Task: Find a place to stay in Huzhou, China, from 12th to 16th July for 9 adults, with a price range of ₹10,000 to ₹16,000, including Wifi, Free parking, TV, Gym, and Breakfast.
Action: Mouse moved to (439, 98)
Screenshot: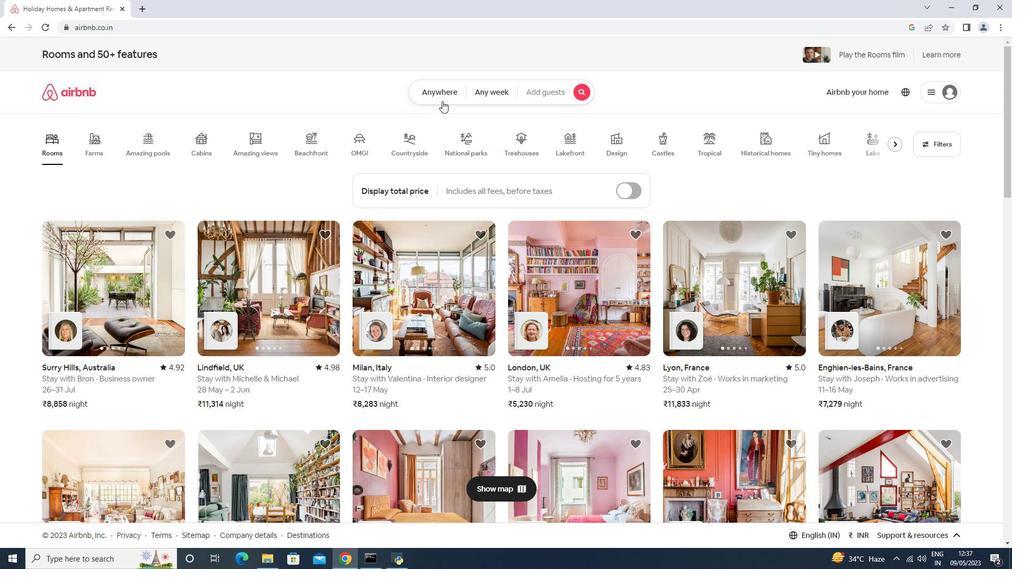 
Action: Mouse pressed left at (439, 98)
Screenshot: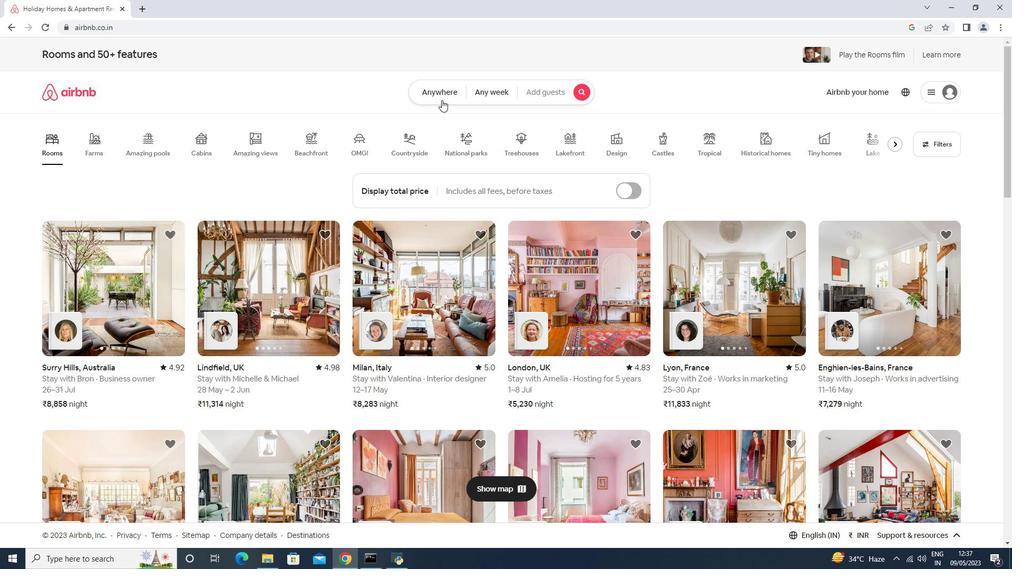 
Action: Mouse moved to (393, 139)
Screenshot: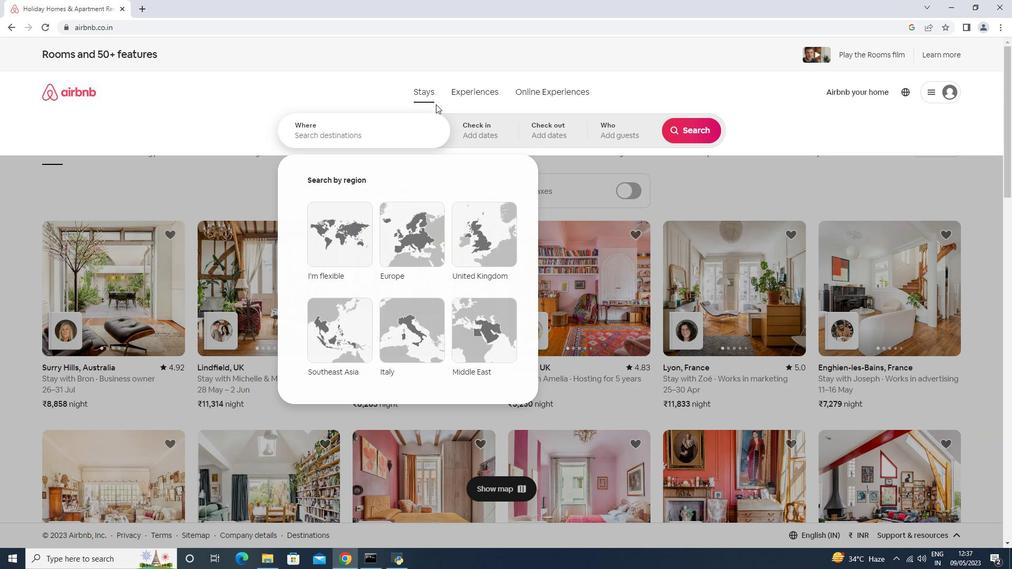 
Action: Mouse pressed left at (393, 139)
Screenshot: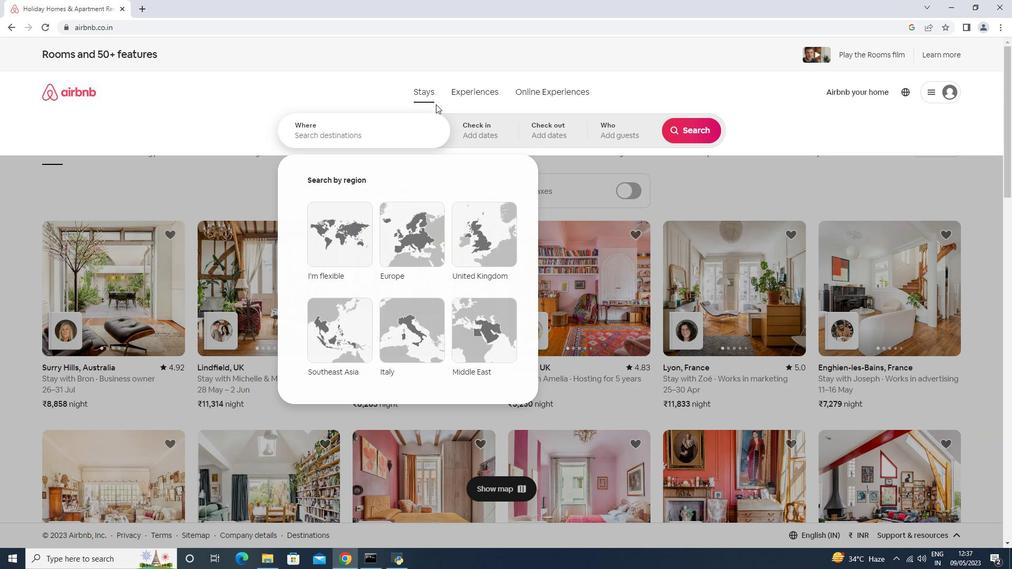 
Action: Key pressed <Key.shift>Huszhou,<Key.space><Key.shift>China<Key.enter>
Screenshot: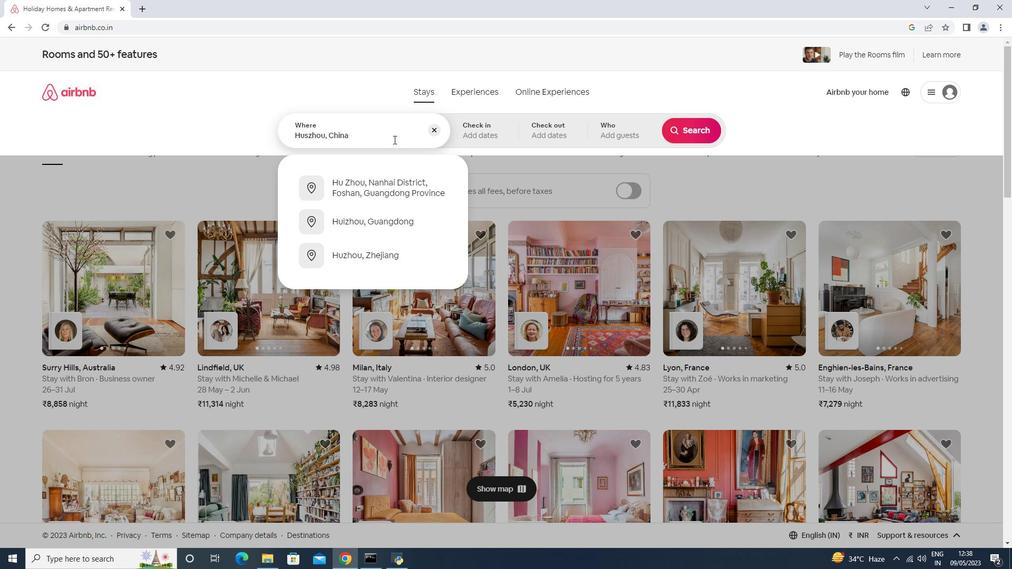 
Action: Mouse moved to (684, 216)
Screenshot: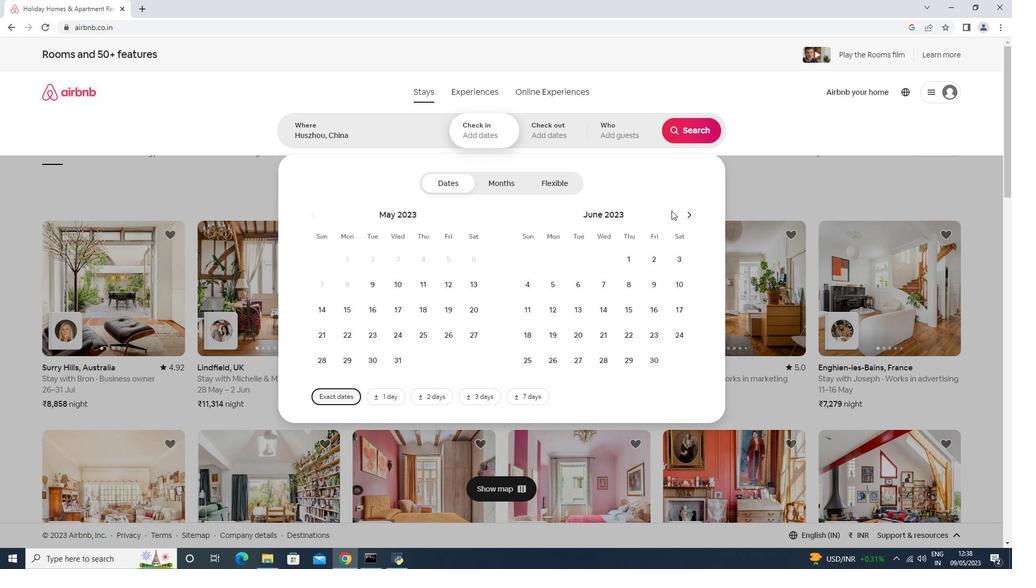 
Action: Mouse pressed left at (684, 216)
Screenshot: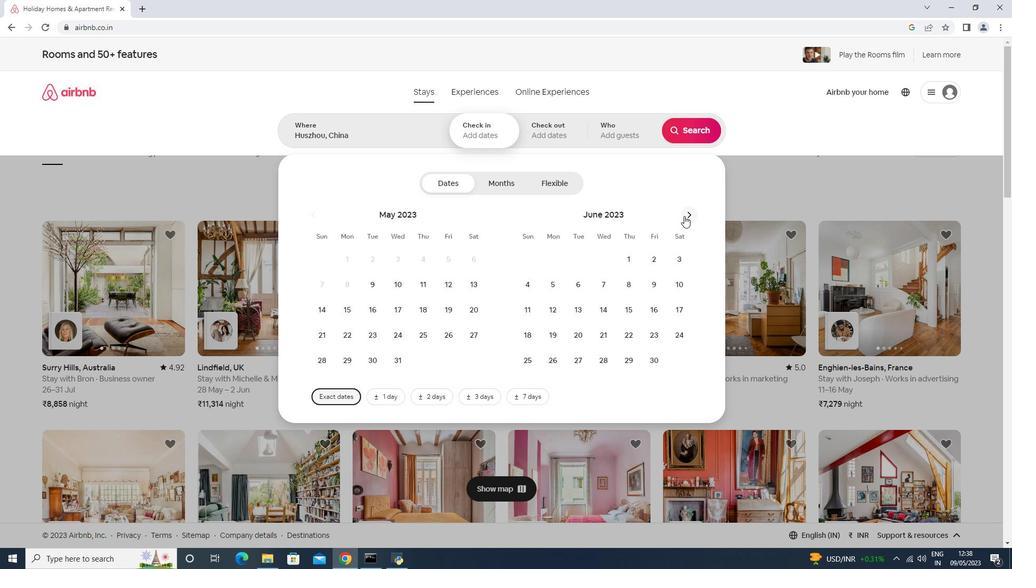 
Action: Mouse moved to (597, 313)
Screenshot: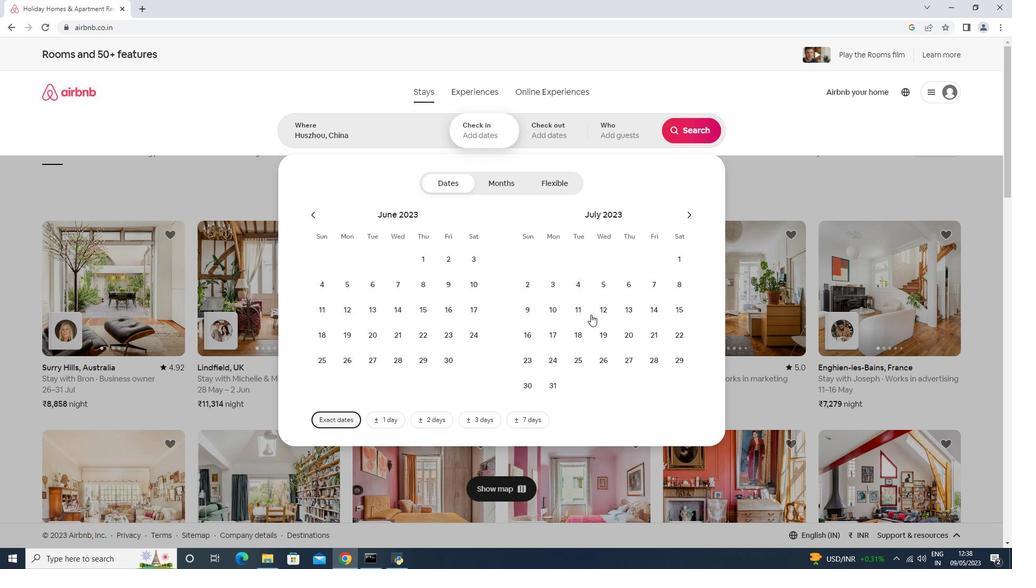 
Action: Mouse pressed left at (597, 313)
Screenshot: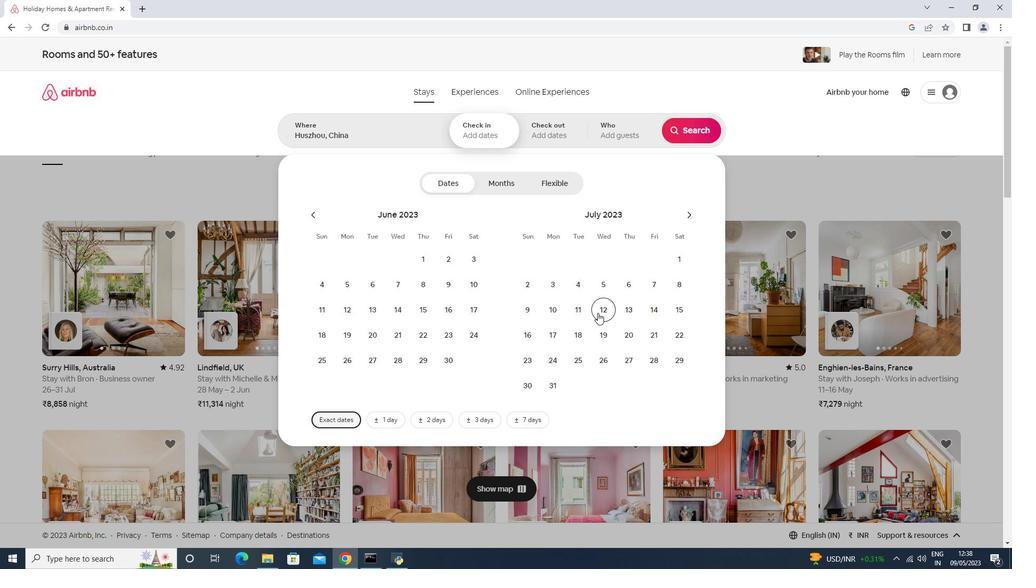
Action: Mouse moved to (521, 334)
Screenshot: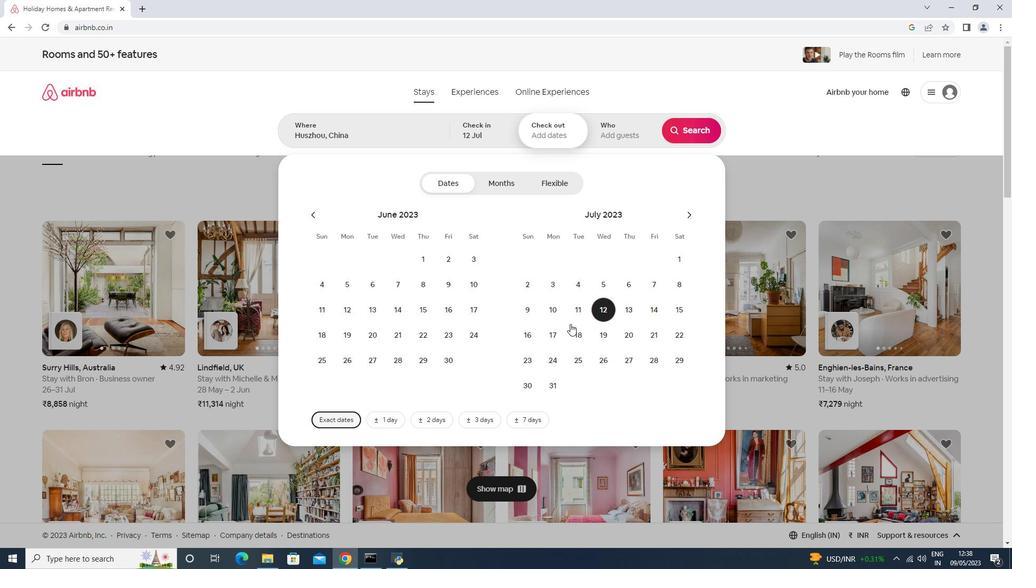 
Action: Mouse pressed left at (521, 334)
Screenshot: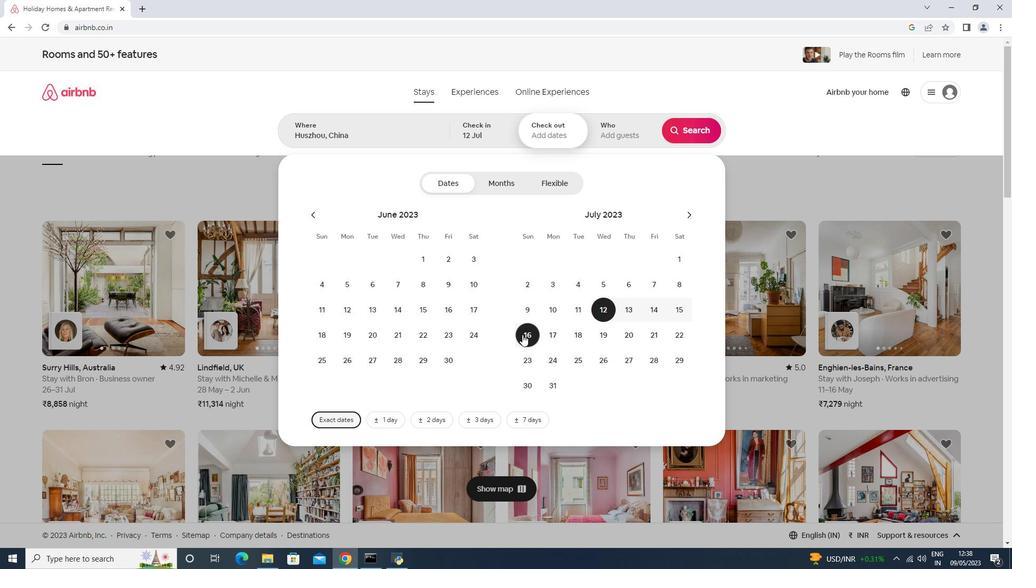 
Action: Mouse moved to (620, 141)
Screenshot: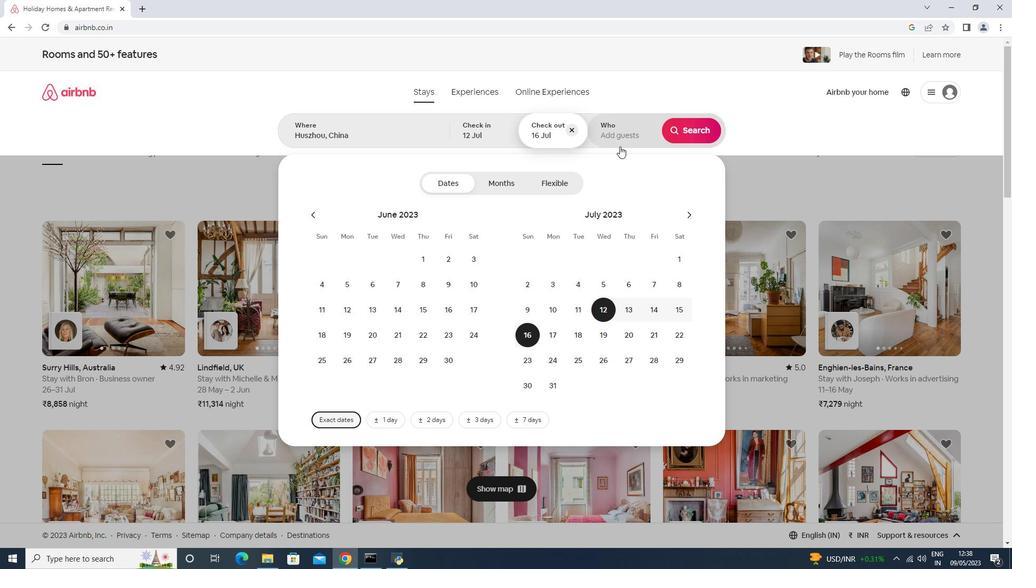 
Action: Mouse pressed left at (620, 141)
Screenshot: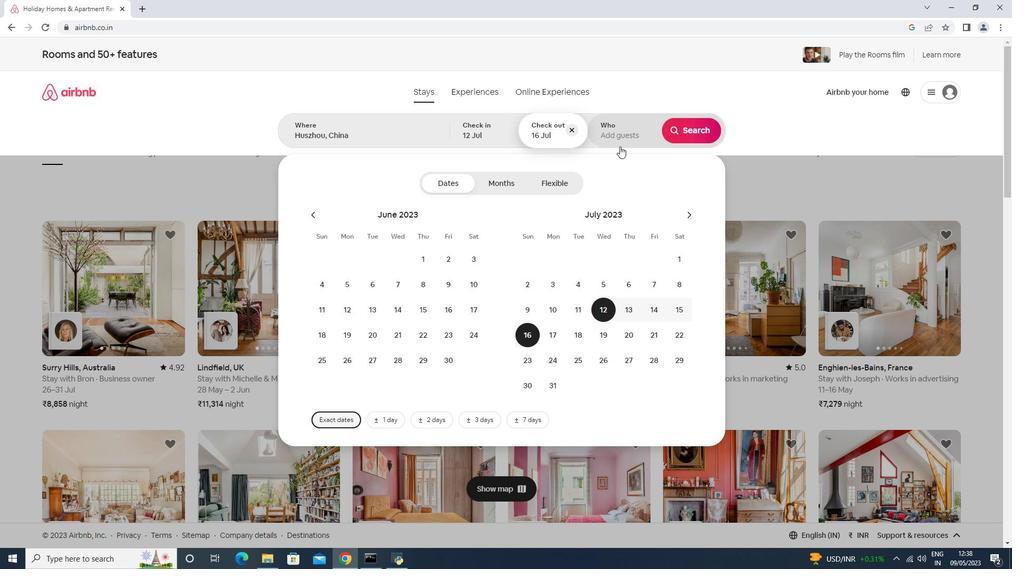 
Action: Mouse moved to (695, 186)
Screenshot: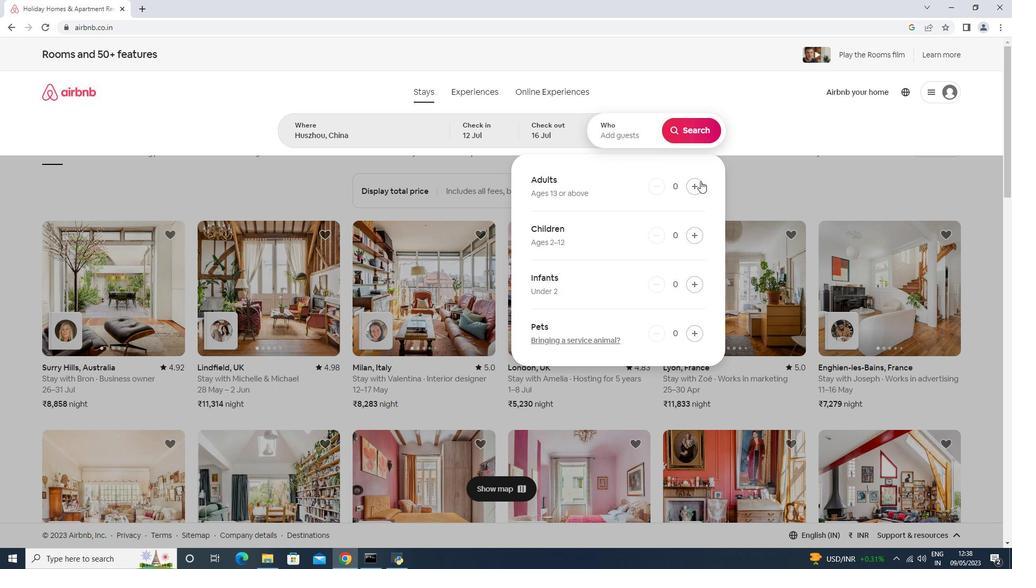 
Action: Mouse pressed left at (695, 186)
Screenshot: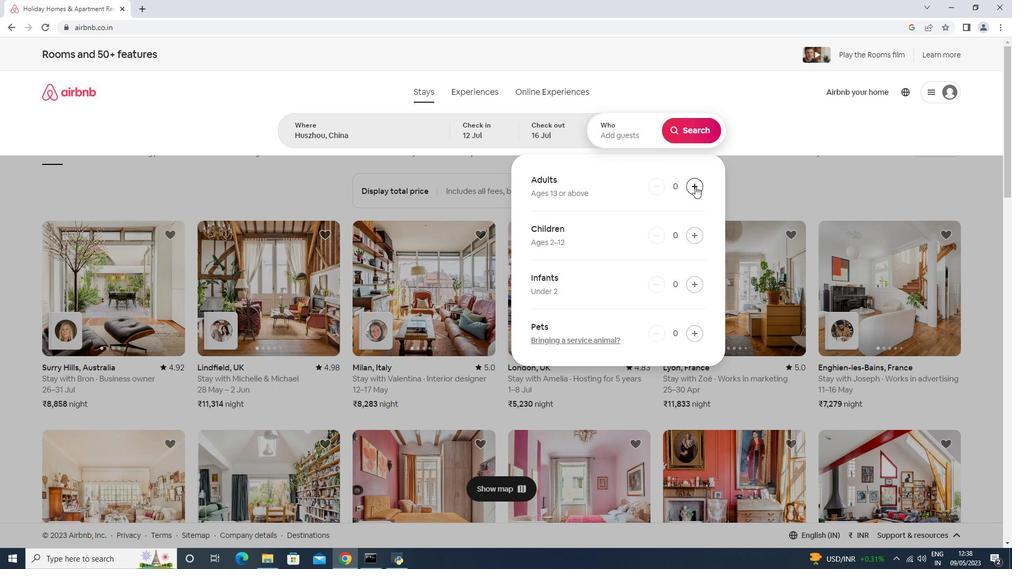 
Action: Mouse pressed left at (695, 186)
Screenshot: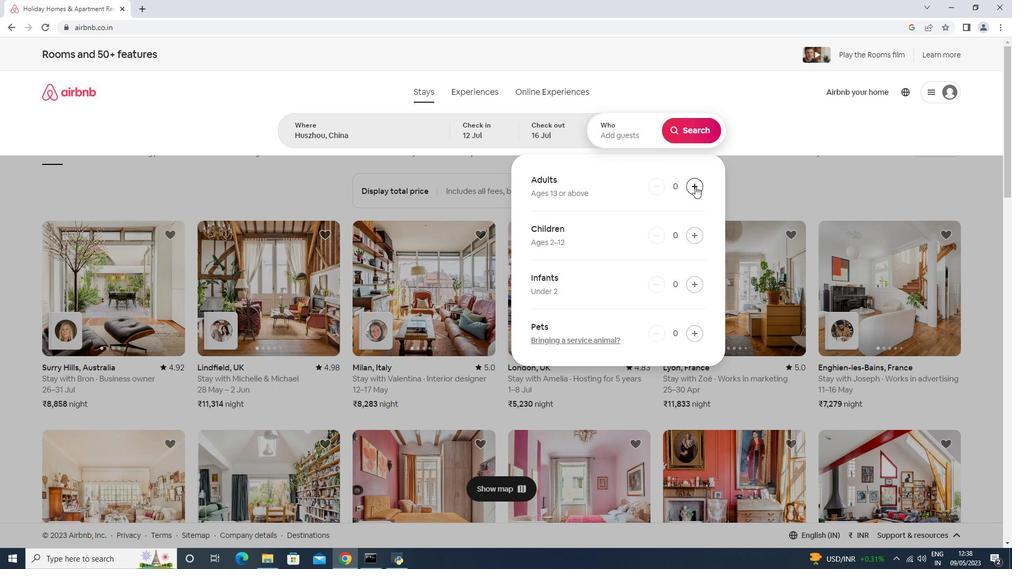 
Action: Mouse pressed left at (695, 186)
Screenshot: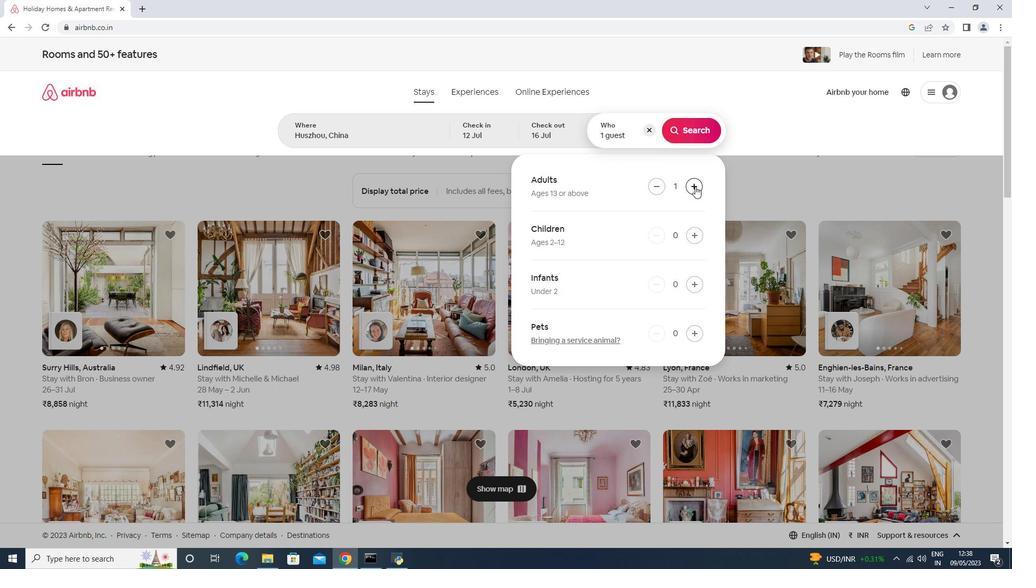 
Action: Mouse pressed left at (695, 186)
Screenshot: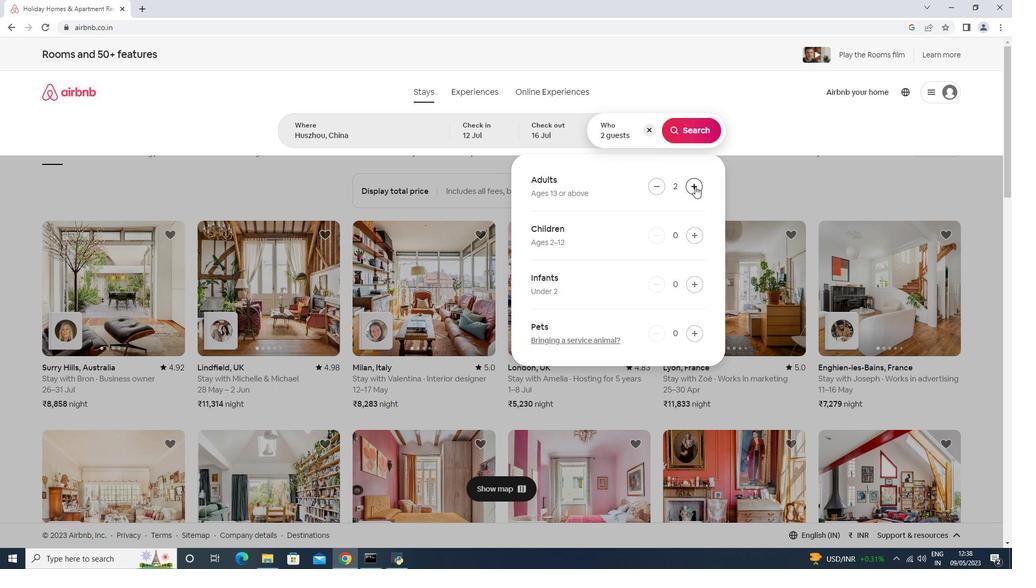 
Action: Mouse pressed left at (695, 186)
Screenshot: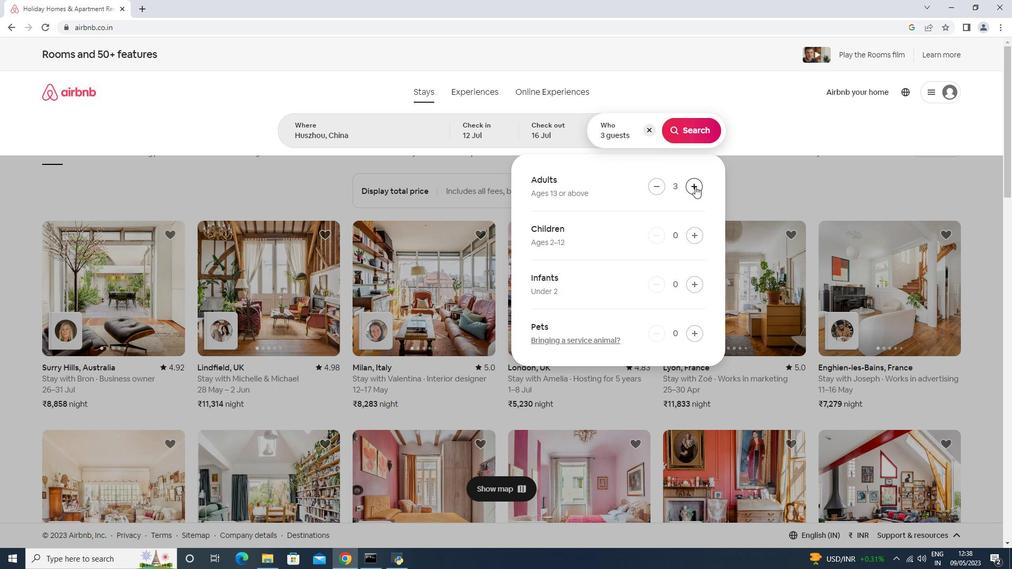 
Action: Mouse pressed left at (695, 186)
Screenshot: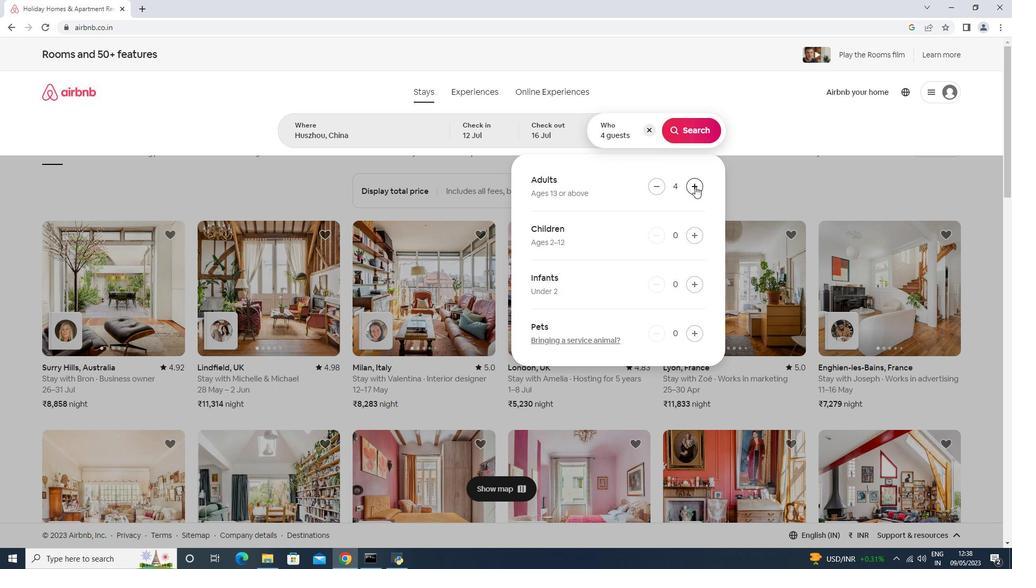 
Action: Mouse pressed left at (695, 186)
Screenshot: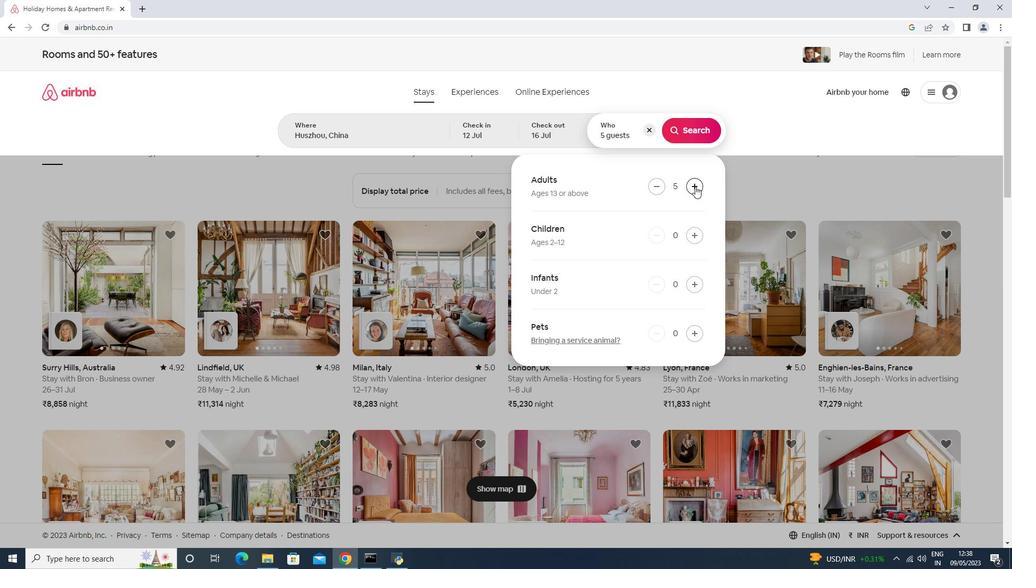 
Action: Mouse pressed left at (695, 186)
Screenshot: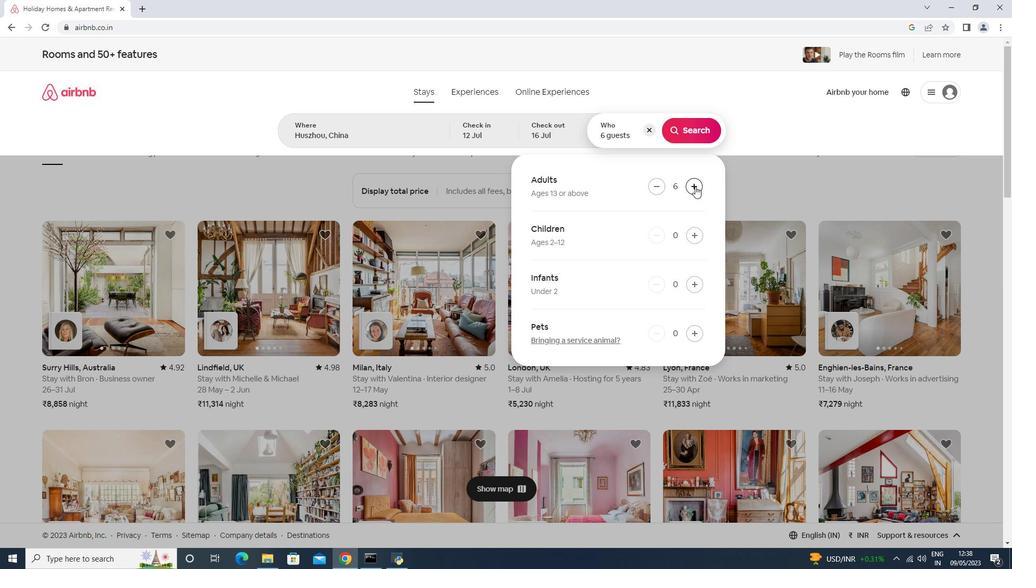
Action: Mouse moved to (657, 185)
Screenshot: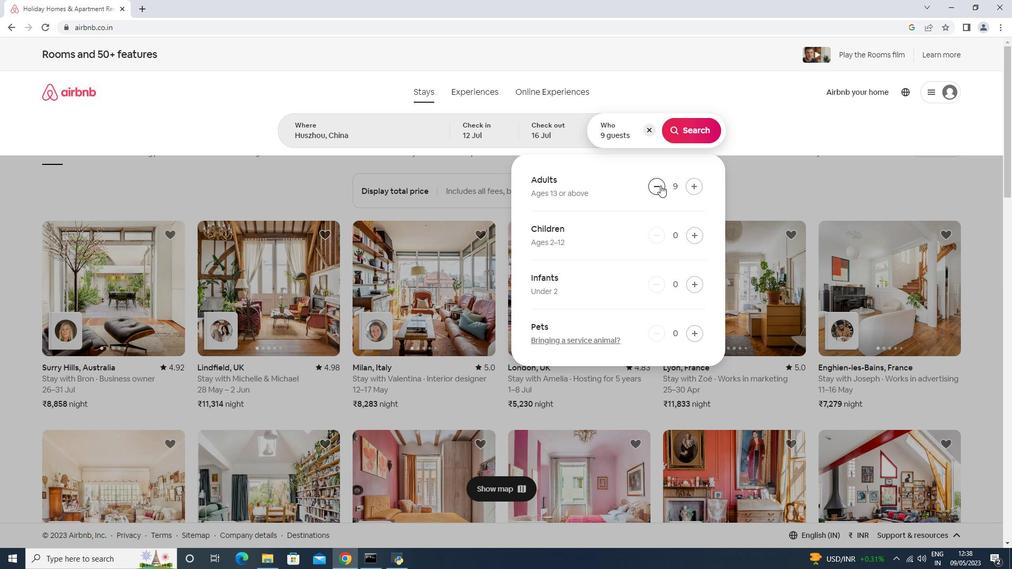 
Action: Mouse pressed left at (657, 185)
Screenshot: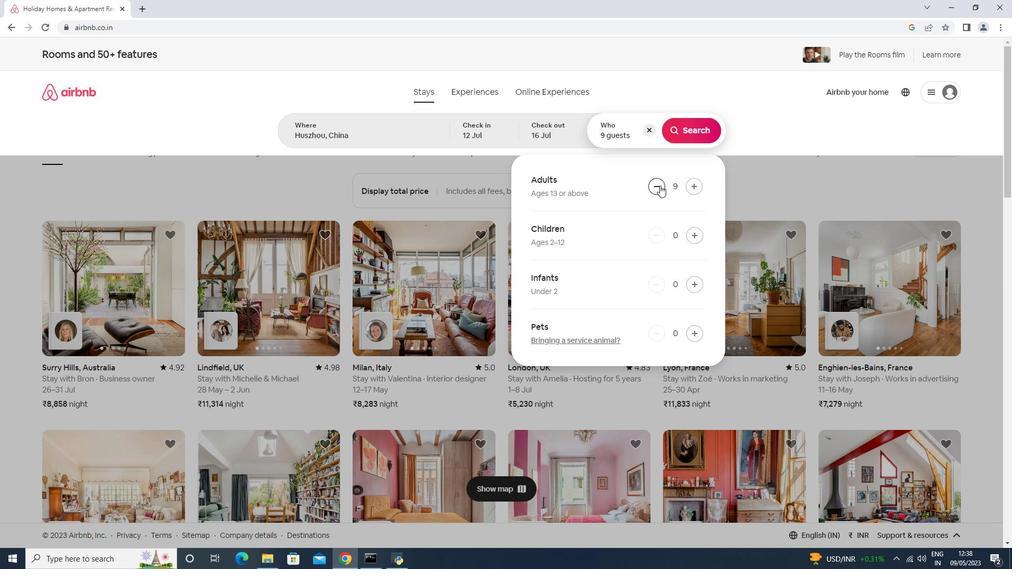 
Action: Mouse moved to (699, 131)
Screenshot: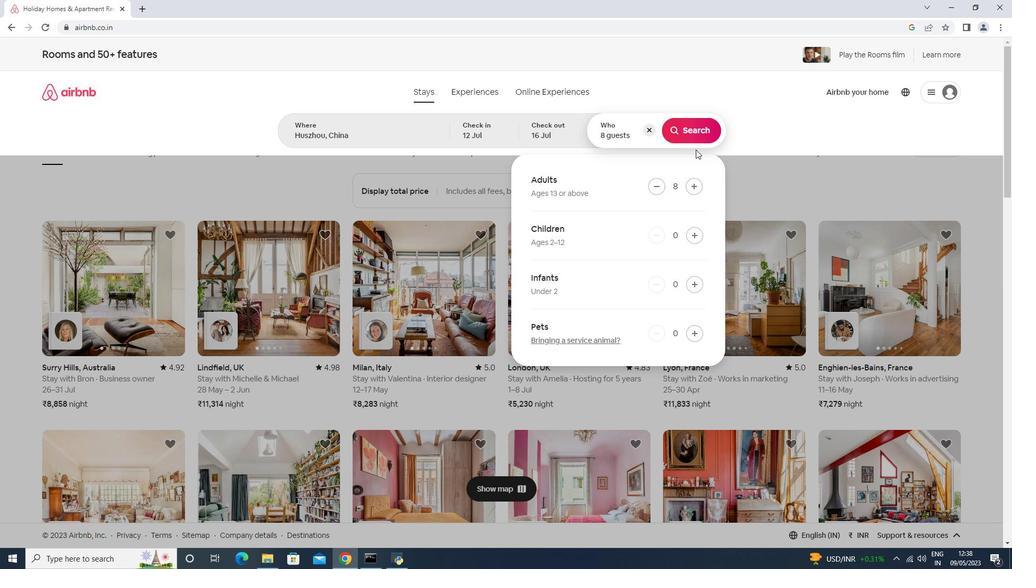 
Action: Mouse pressed left at (699, 131)
Screenshot: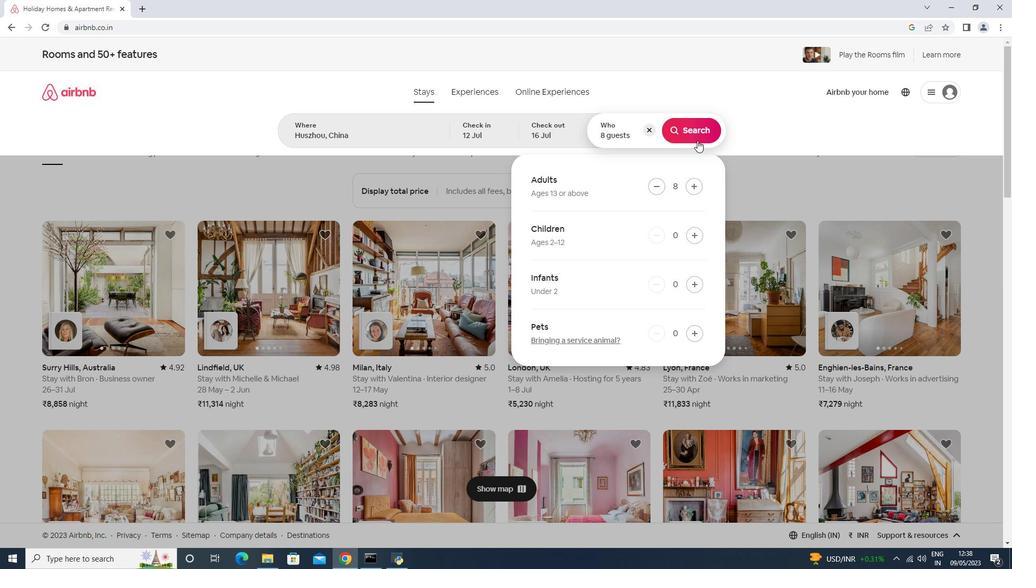 
Action: Mouse moved to (418, 360)
Screenshot: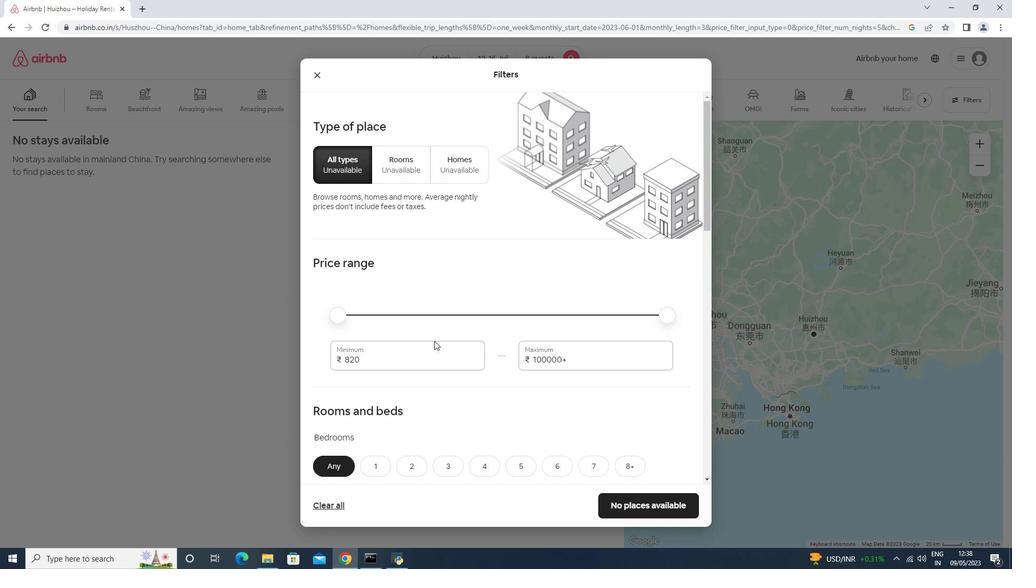 
Action: Mouse pressed left at (418, 360)
Screenshot: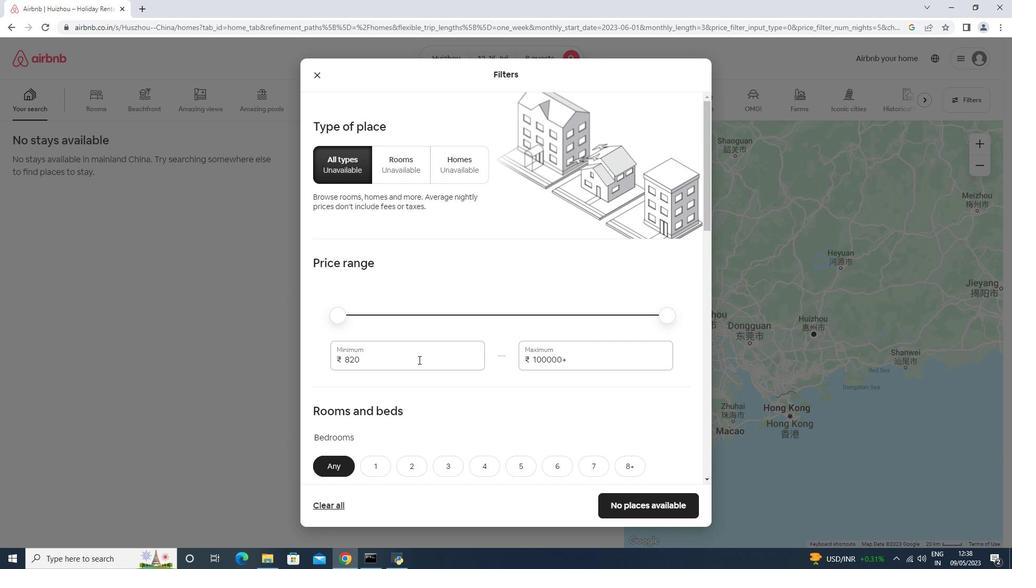 
Action: Key pressed <Key.backspace><Key.backspace><Key.backspace><Key.backspace><Key.backspace>10000<Key.tab>16000
Screenshot: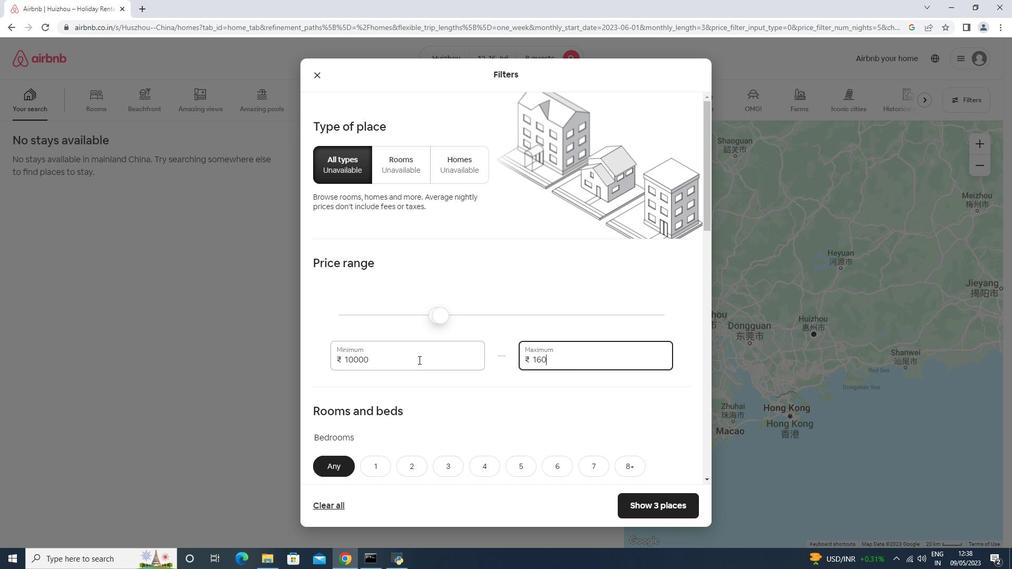 
Action: Mouse moved to (412, 363)
Screenshot: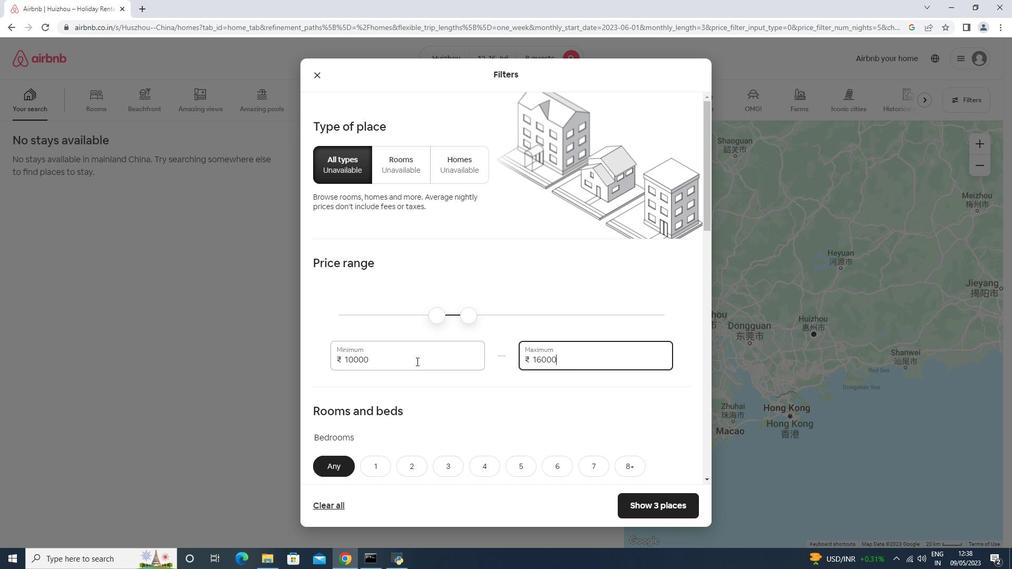 
Action: Mouse scrolled (412, 362) with delta (0, 0)
Screenshot: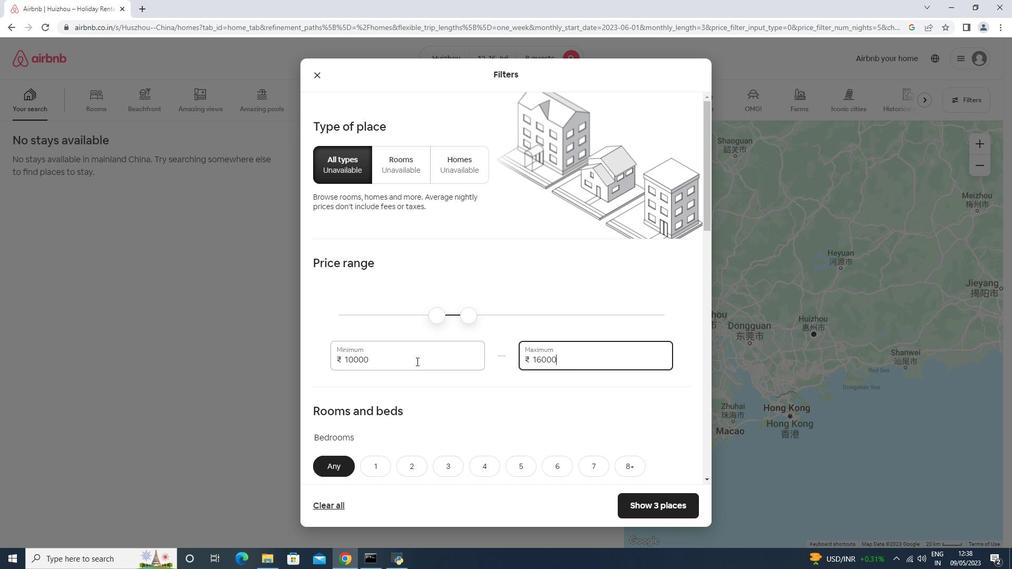 
Action: Mouse scrolled (412, 362) with delta (0, 0)
Screenshot: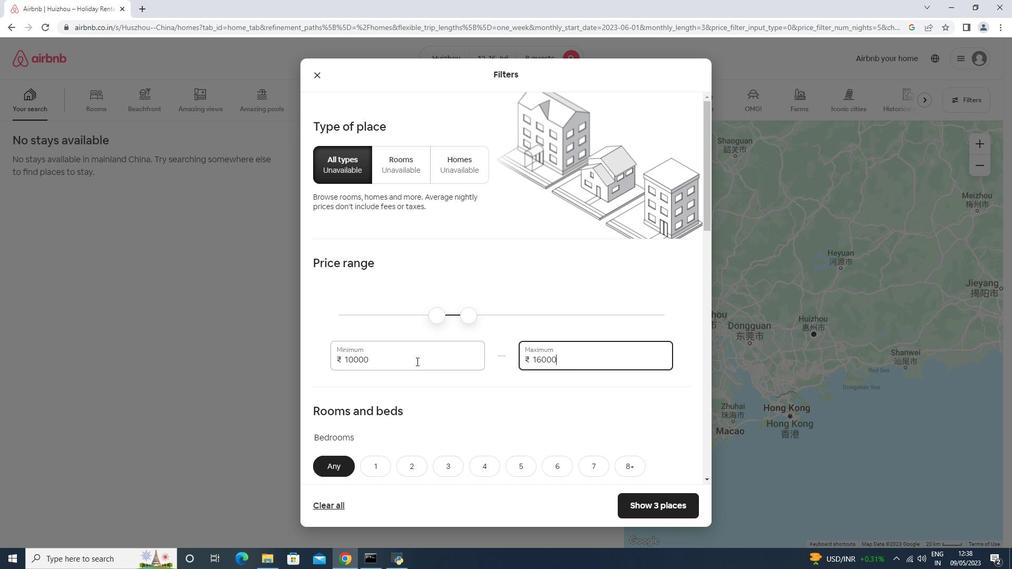 
Action: Mouse scrolled (412, 362) with delta (0, 0)
Screenshot: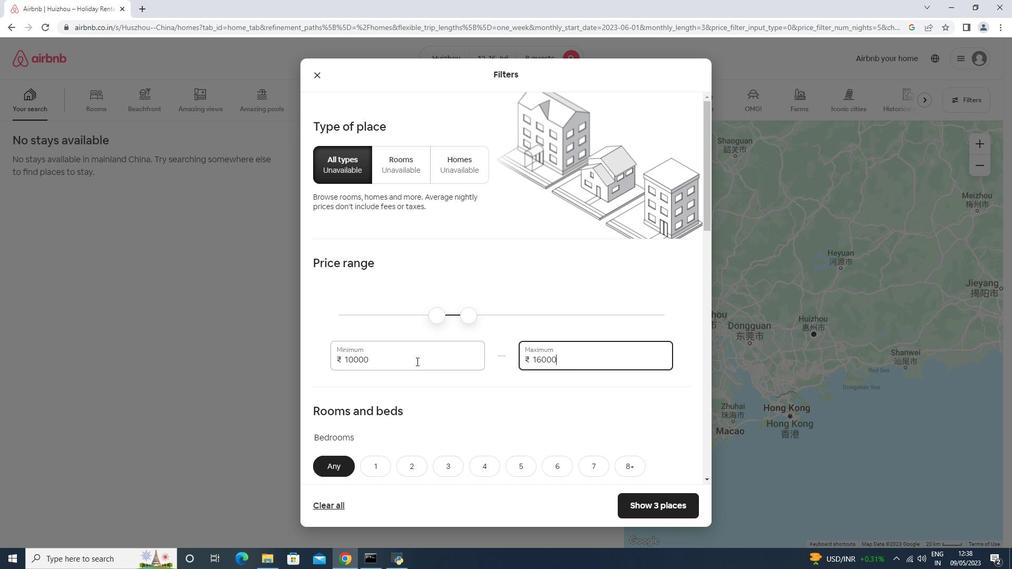 
Action: Mouse scrolled (412, 362) with delta (0, 0)
Screenshot: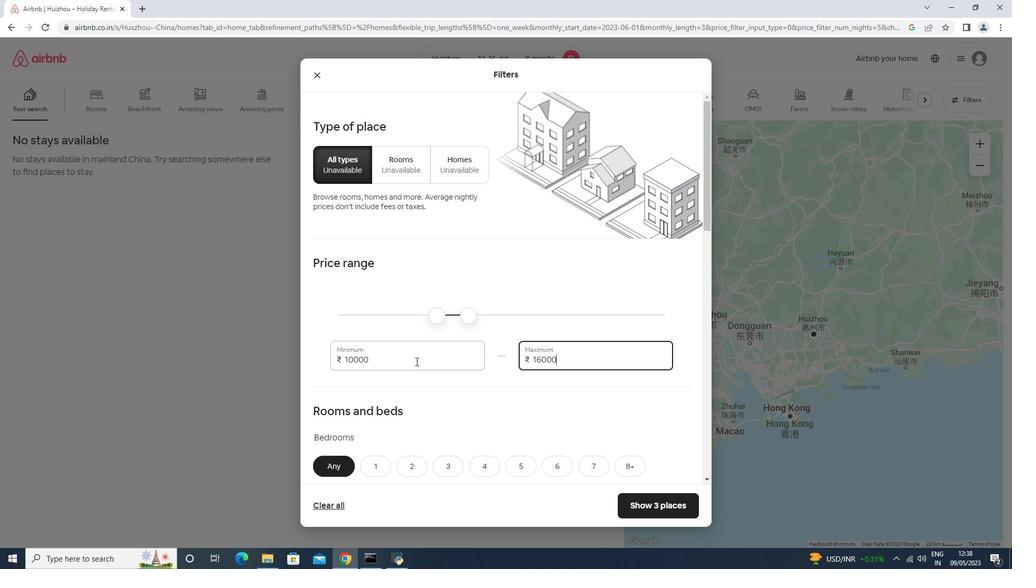 
Action: Mouse scrolled (412, 362) with delta (0, 0)
Screenshot: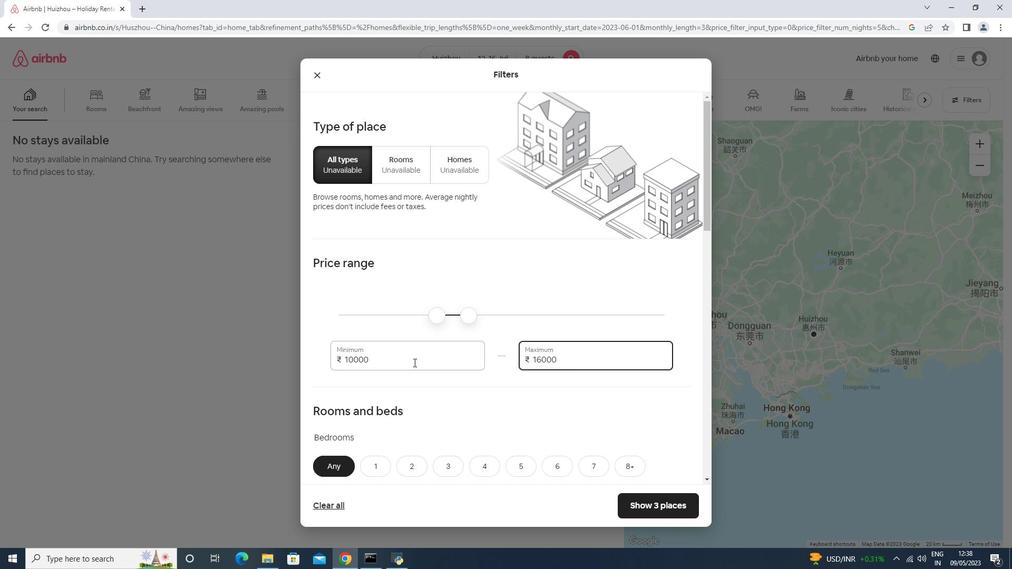 
Action: Mouse moved to (631, 200)
Screenshot: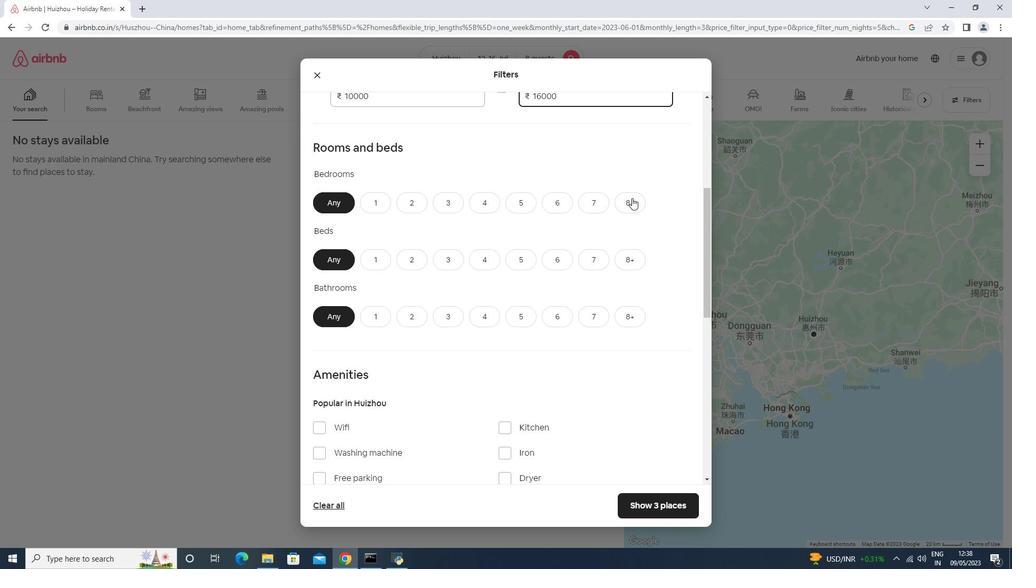 
Action: Mouse pressed left at (631, 200)
Screenshot: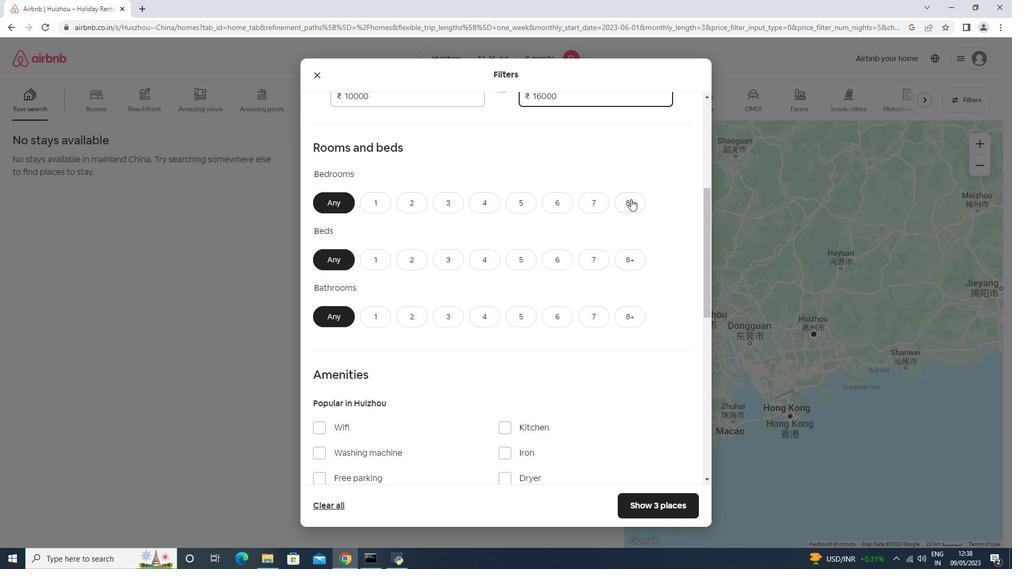 
Action: Mouse moved to (639, 254)
Screenshot: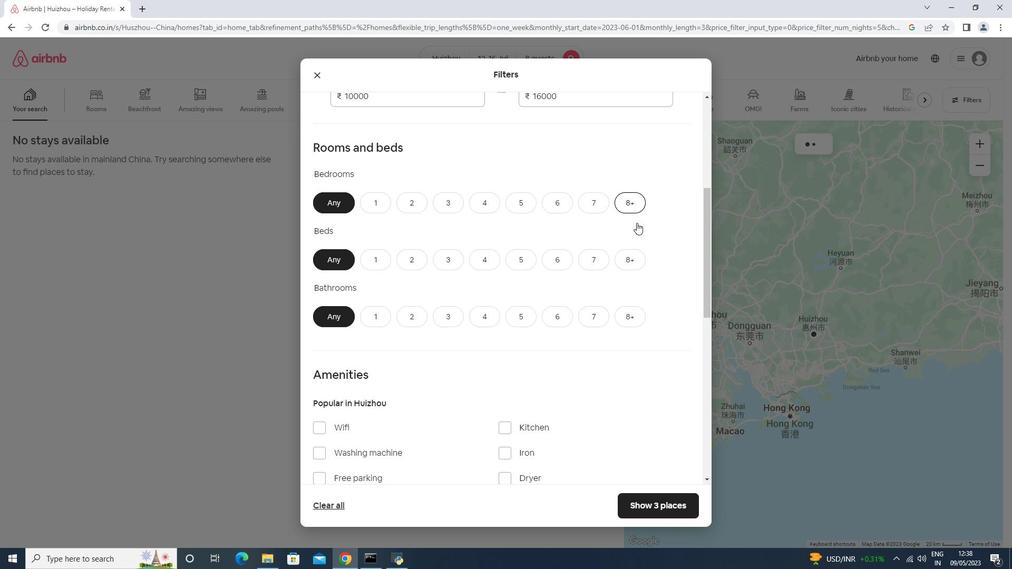 
Action: Mouse pressed left at (639, 254)
Screenshot: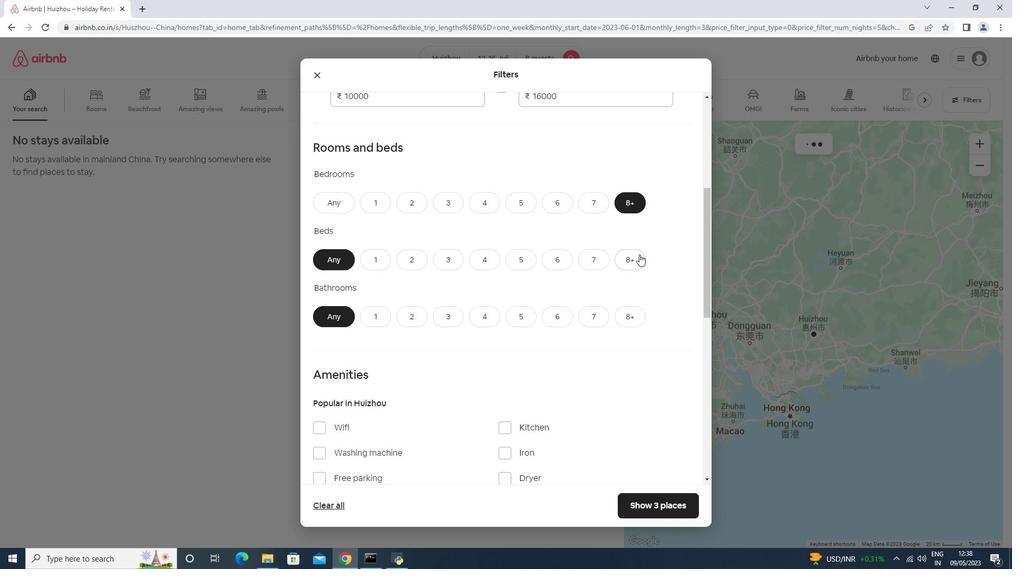 
Action: Mouse moved to (627, 312)
Screenshot: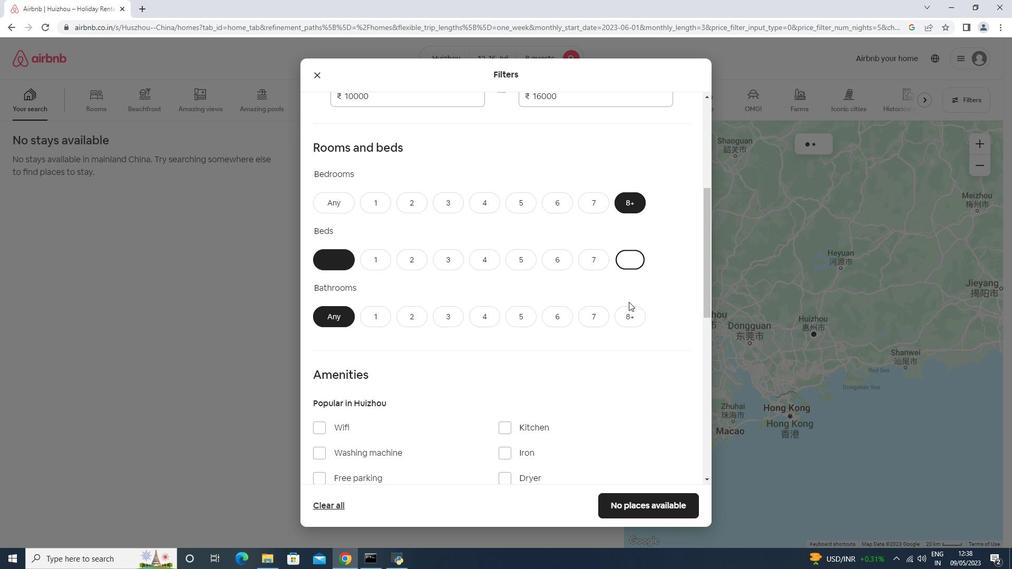 
Action: Mouse pressed left at (627, 312)
Screenshot: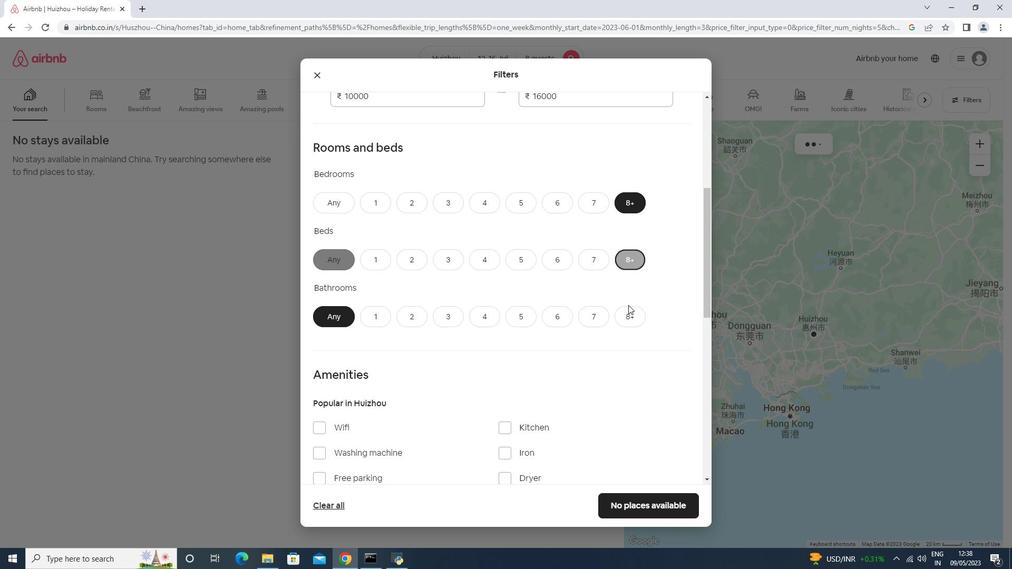 
Action: Mouse scrolled (627, 311) with delta (0, 0)
Screenshot: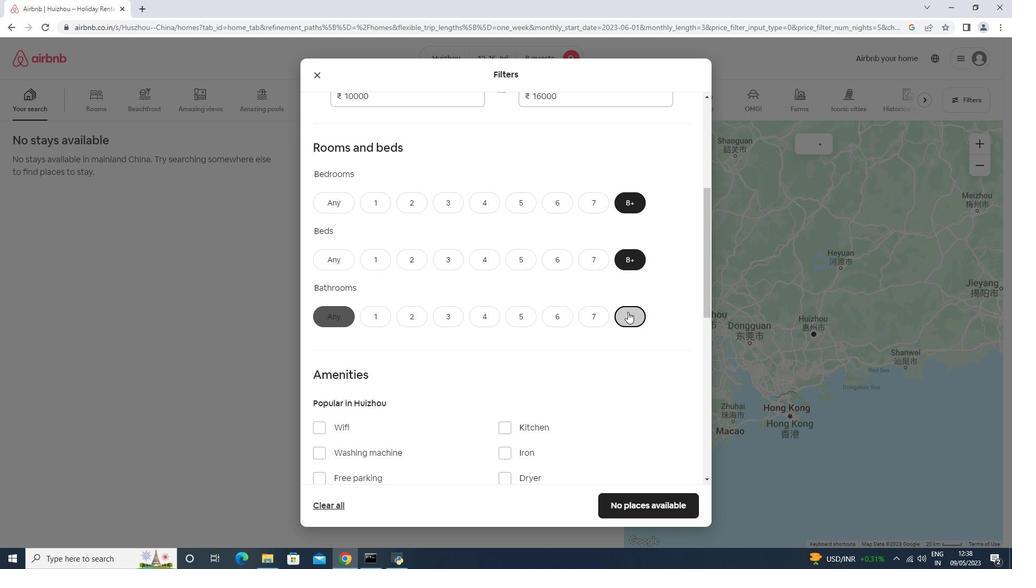 
Action: Mouse scrolled (627, 311) with delta (0, 0)
Screenshot: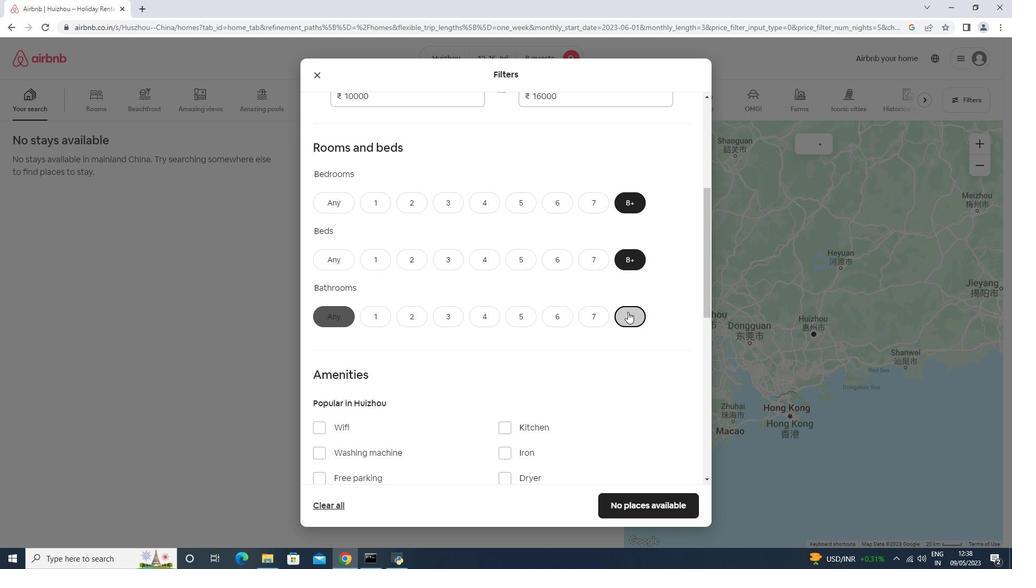 
Action: Mouse scrolled (627, 311) with delta (0, 0)
Screenshot: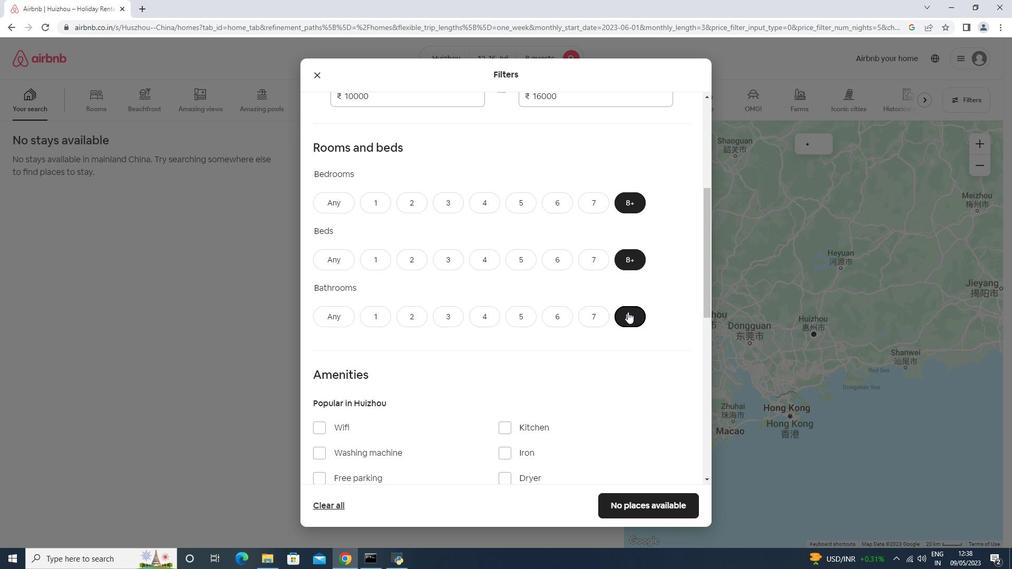 
Action: Mouse moved to (338, 339)
Screenshot: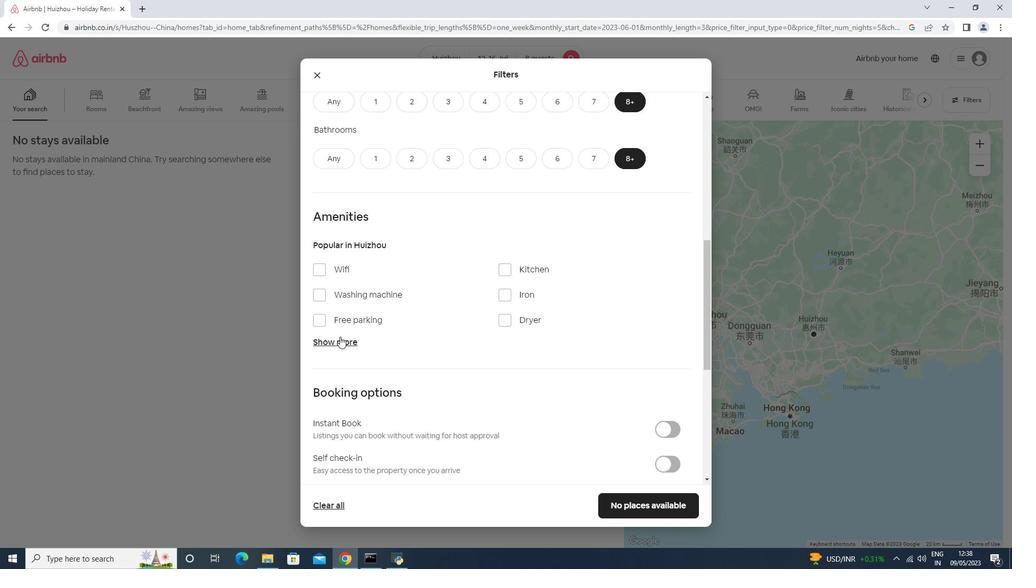 
Action: Mouse pressed left at (338, 339)
Screenshot: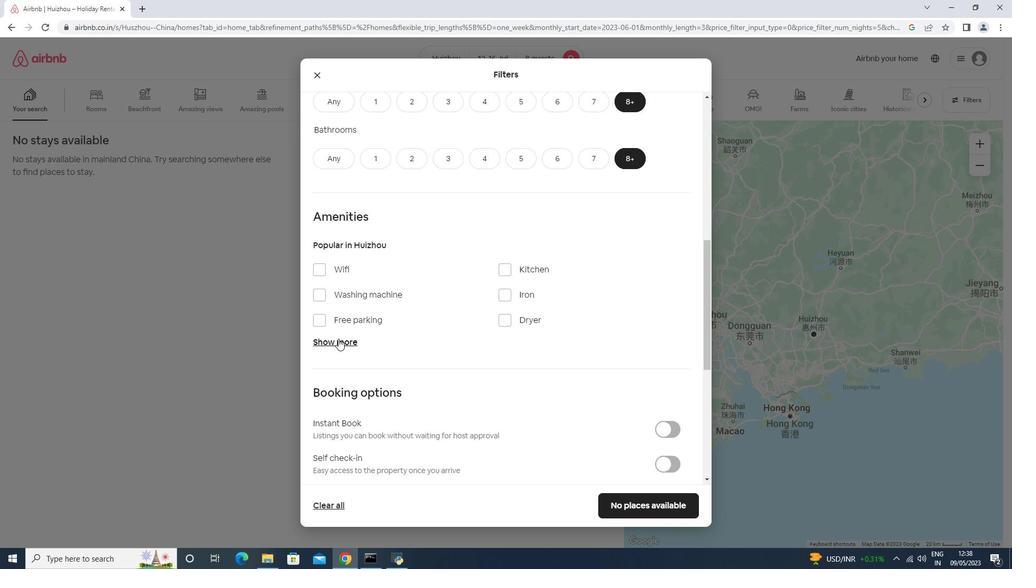 
Action: Mouse moved to (356, 316)
Screenshot: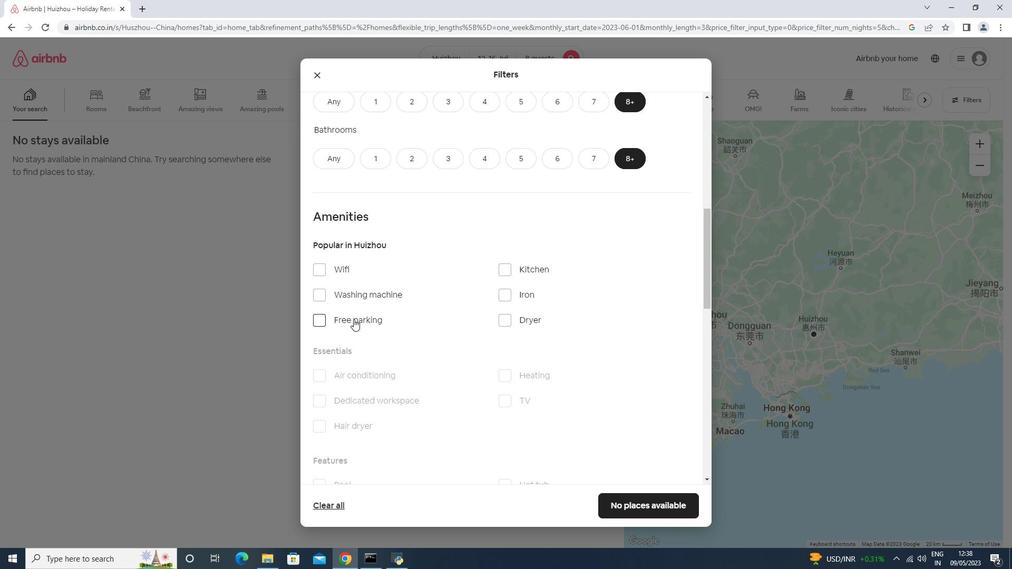 
Action: Mouse pressed left at (356, 316)
Screenshot: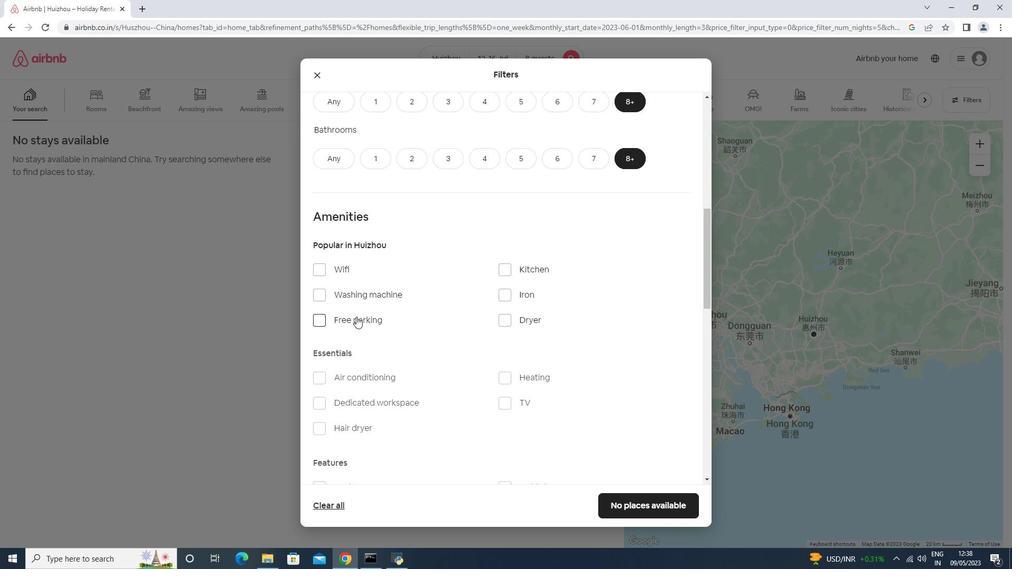 
Action: Mouse moved to (362, 269)
Screenshot: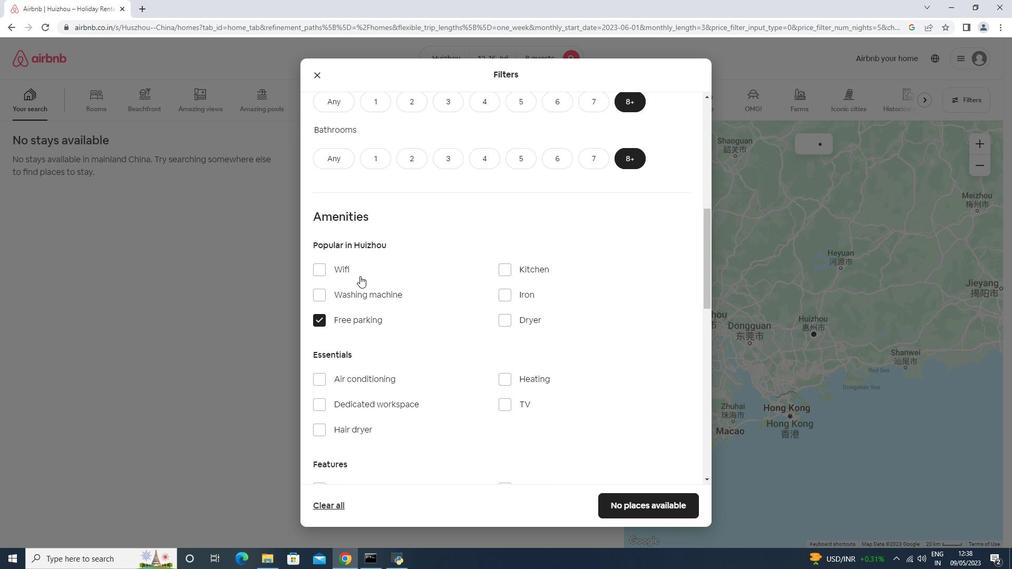 
Action: Mouse pressed left at (362, 269)
Screenshot: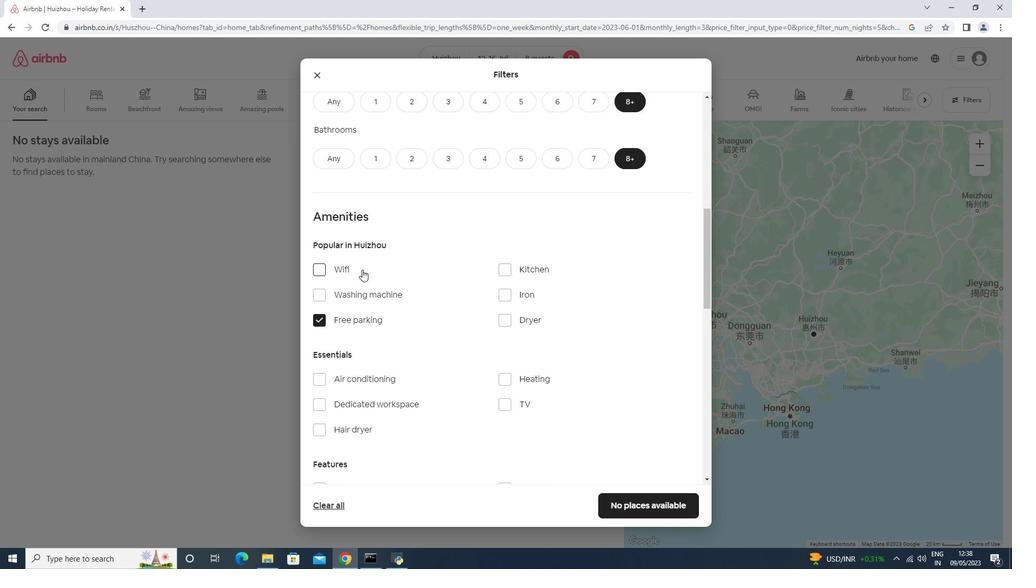 
Action: Mouse moved to (472, 333)
Screenshot: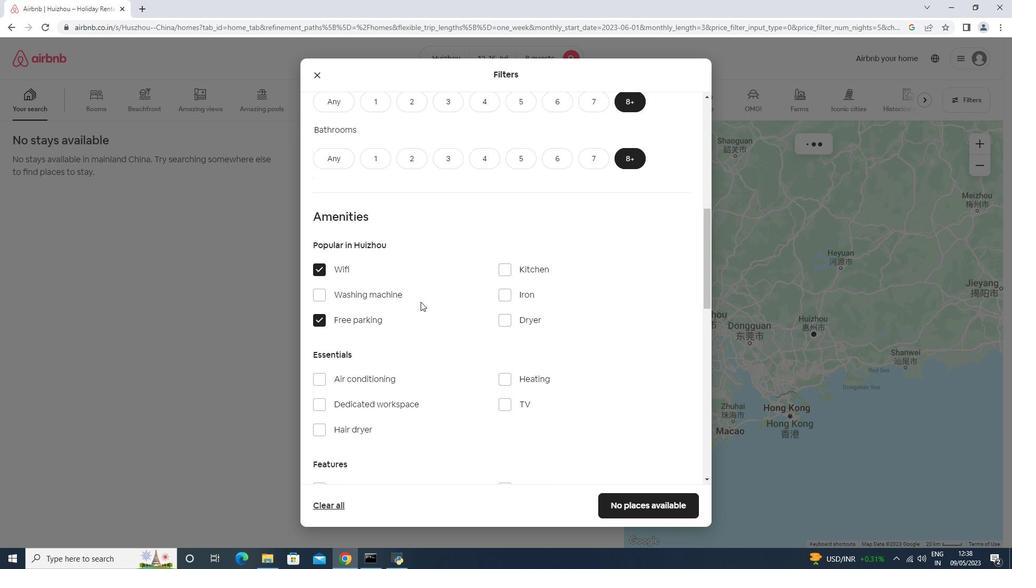 
Action: Mouse scrolled (472, 332) with delta (0, 0)
Screenshot: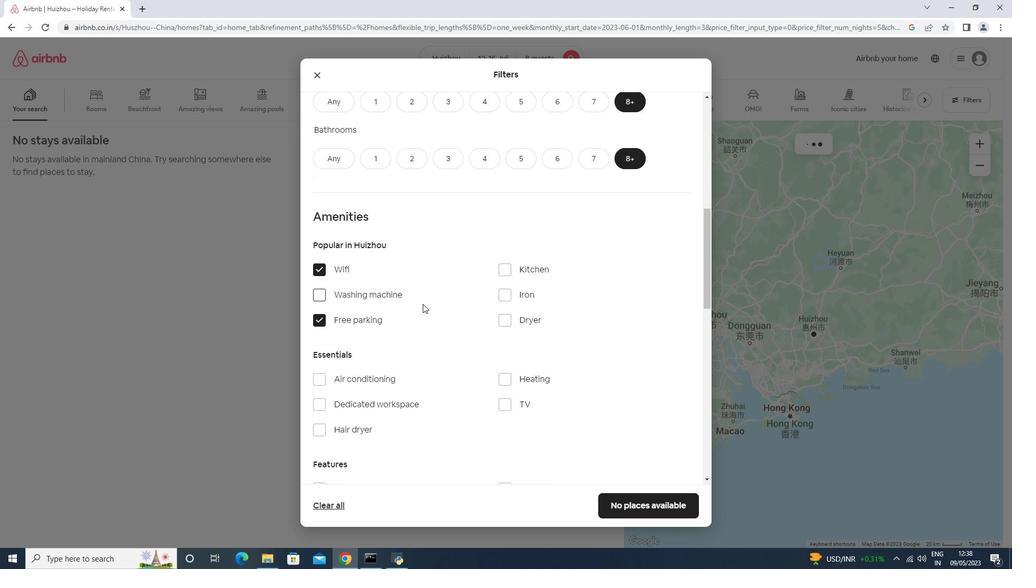 
Action: Mouse moved to (472, 333)
Screenshot: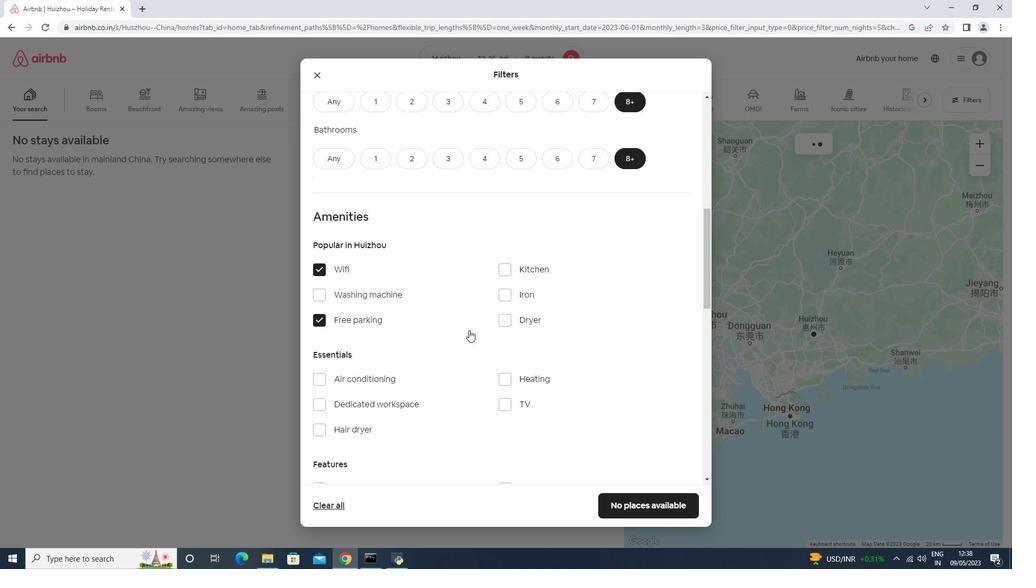 
Action: Mouse scrolled (472, 333) with delta (0, 0)
Screenshot: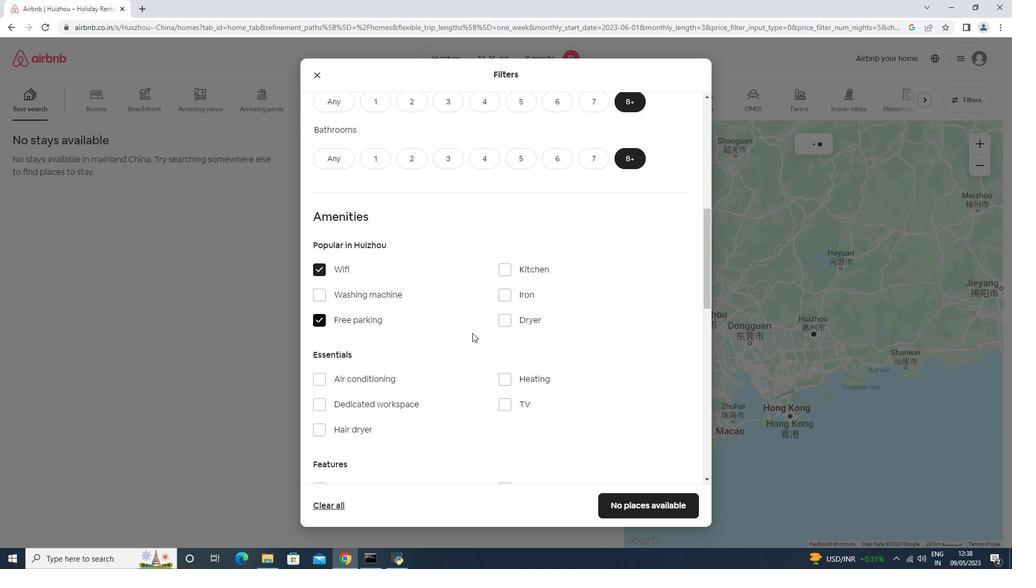 
Action: Mouse scrolled (472, 333) with delta (0, 0)
Screenshot: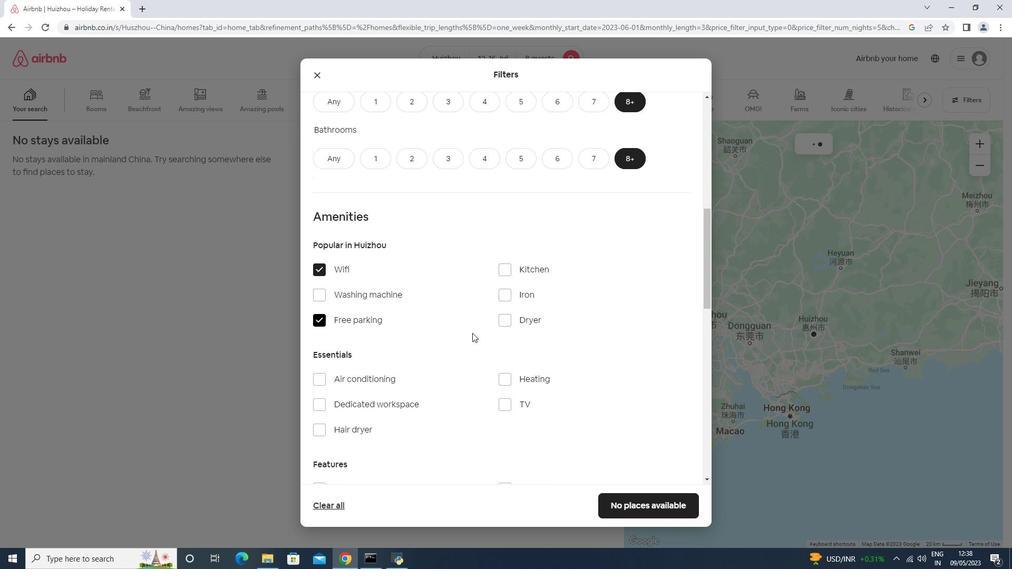 
Action: Mouse moved to (528, 234)
Screenshot: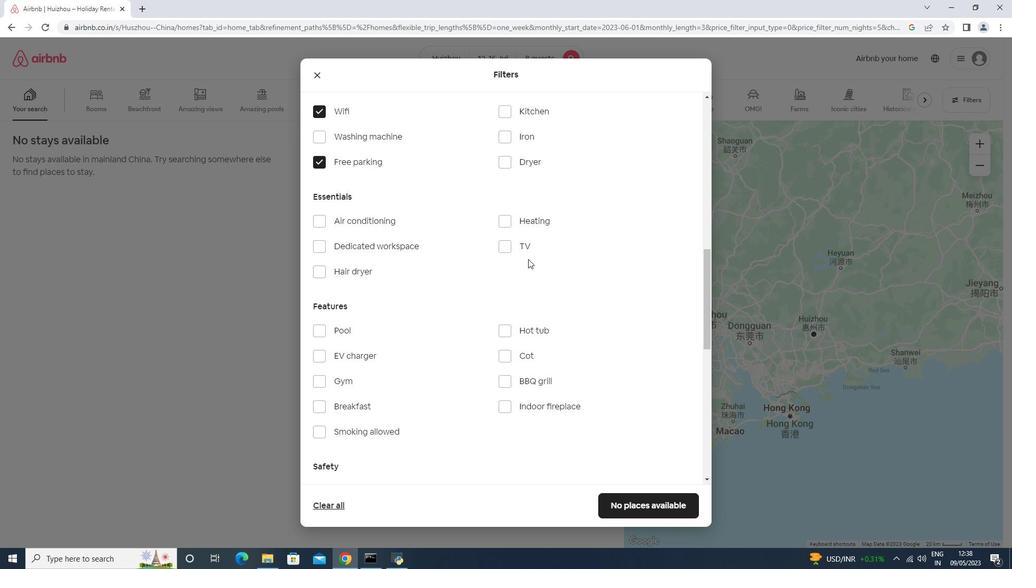 
Action: Mouse pressed left at (528, 234)
Screenshot: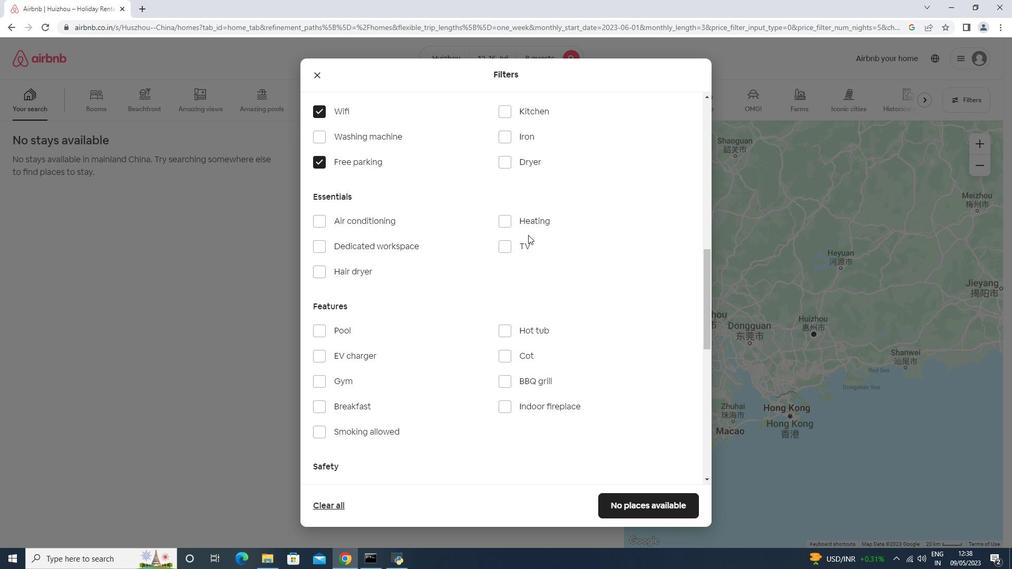 
Action: Mouse moved to (519, 244)
Screenshot: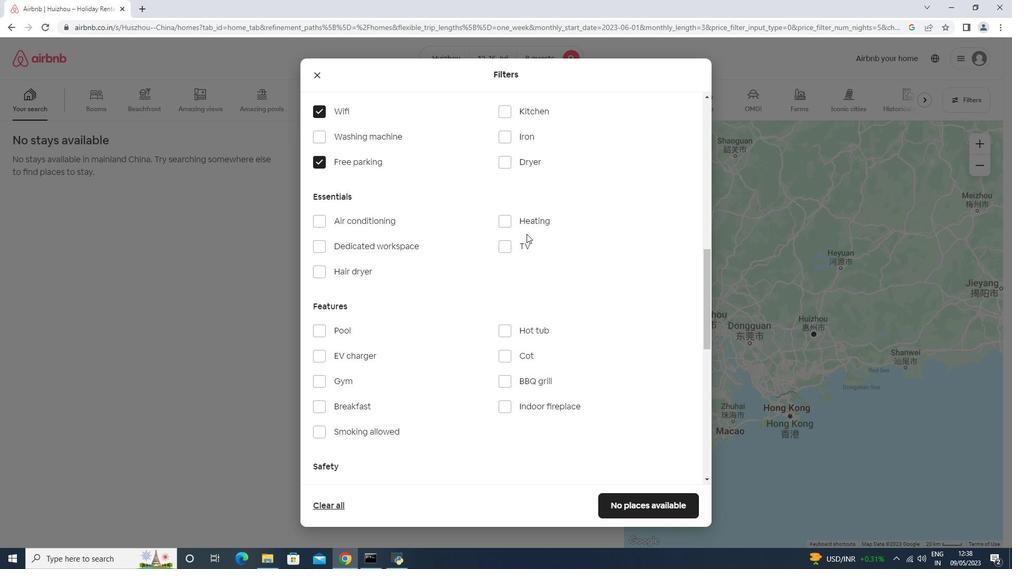 
Action: Mouse pressed left at (519, 244)
Screenshot: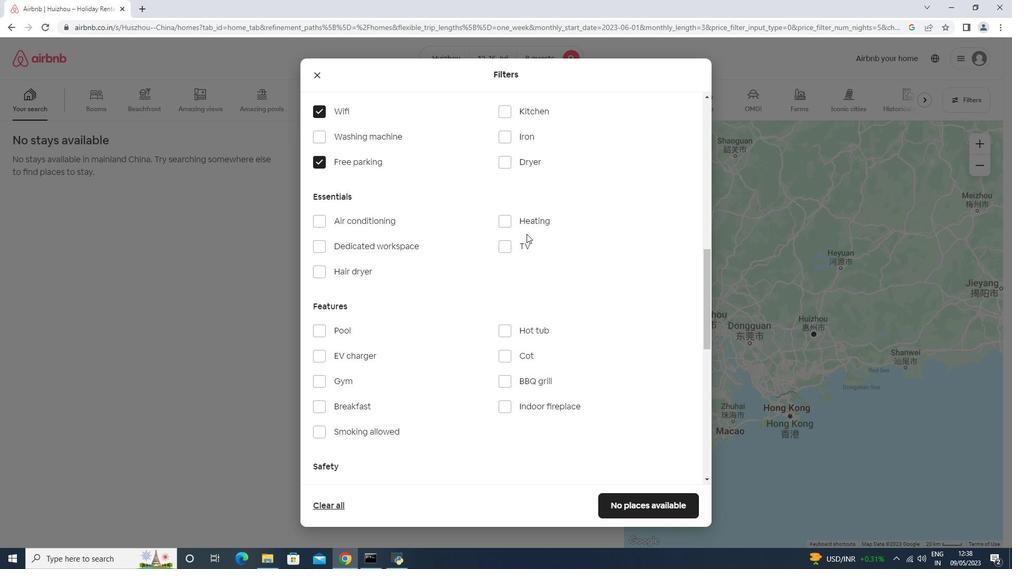 
Action: Mouse moved to (384, 404)
Screenshot: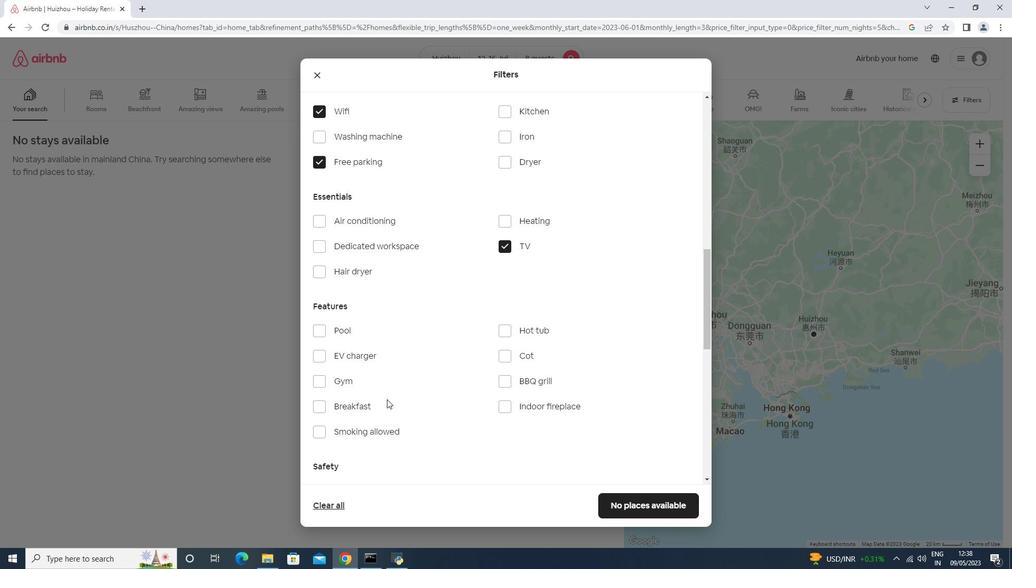 
Action: Mouse pressed left at (384, 404)
Screenshot: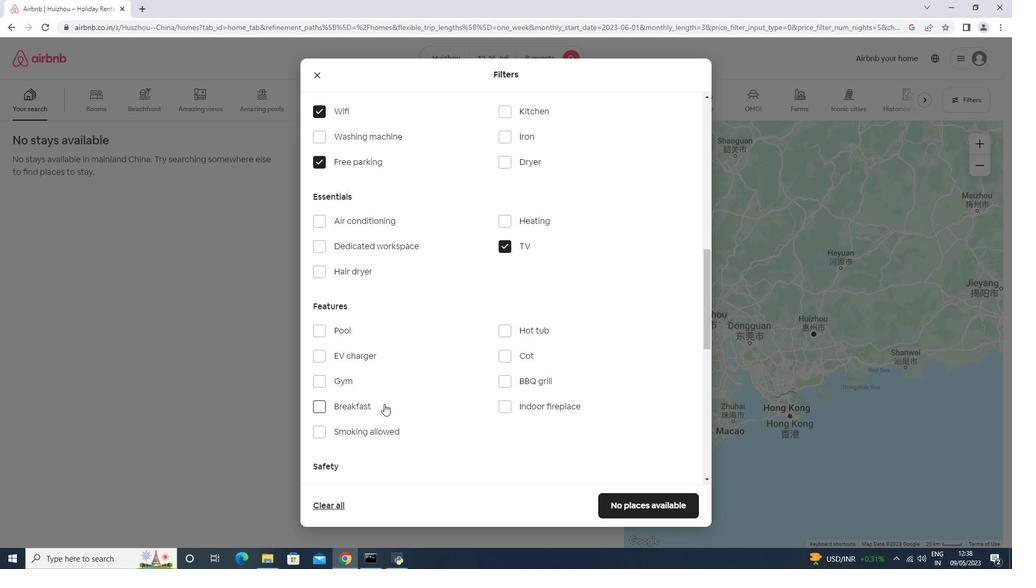 
Action: Mouse moved to (370, 376)
Screenshot: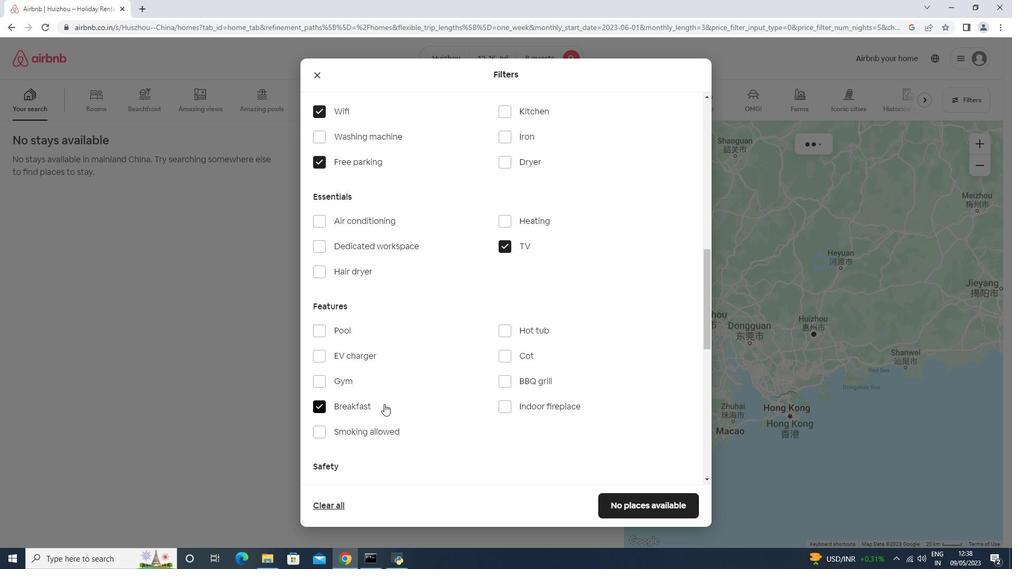 
Action: Mouse pressed left at (370, 376)
Screenshot: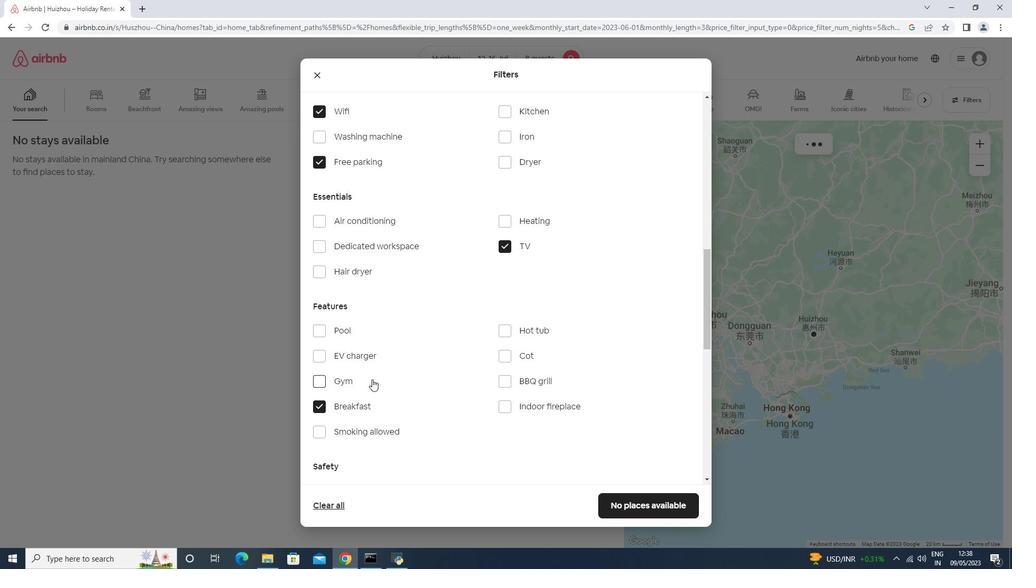 
Action: Mouse moved to (434, 363)
Screenshot: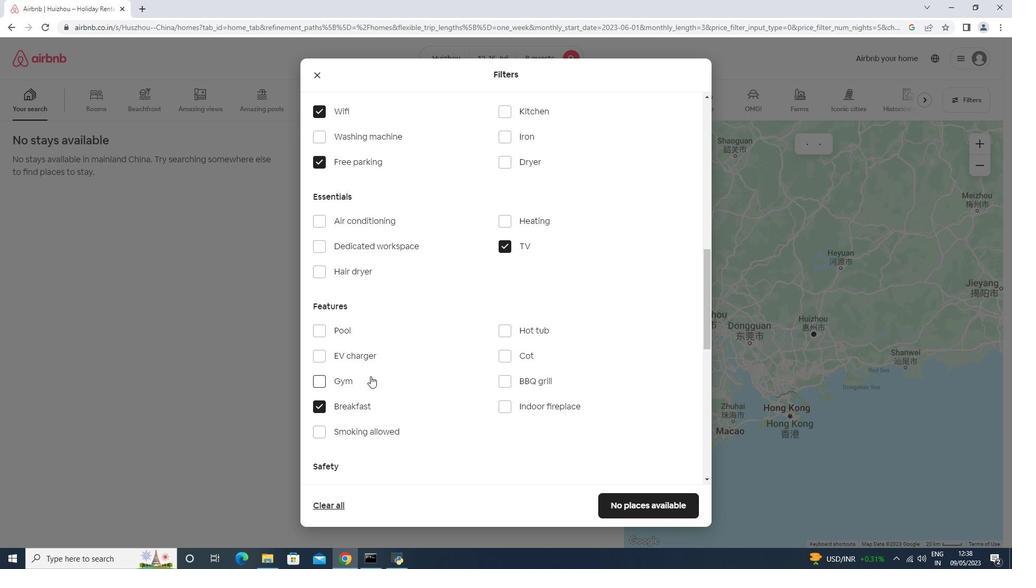 
Action: Mouse scrolled (434, 363) with delta (0, 0)
Screenshot: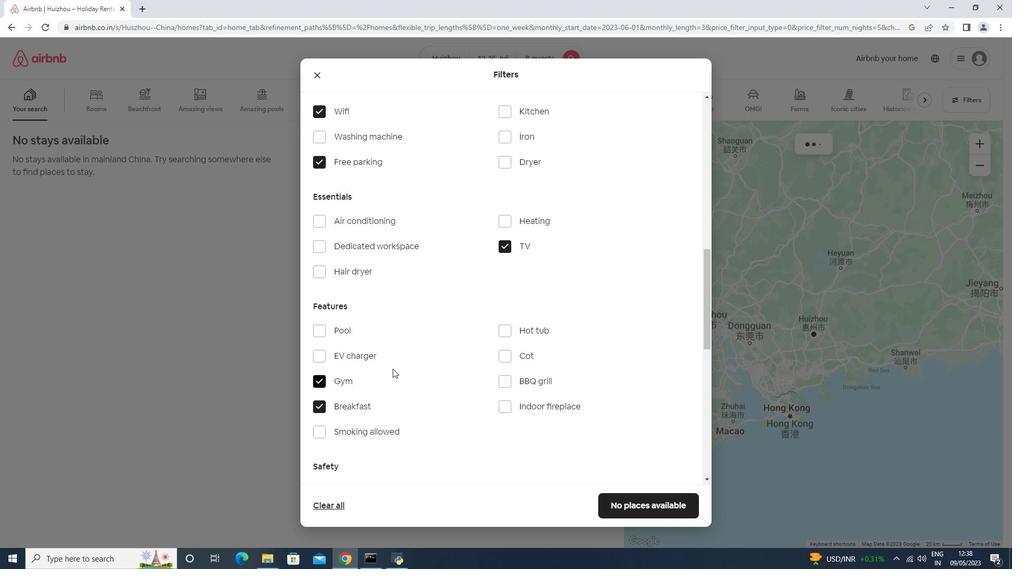 
Action: Mouse moved to (434, 365)
Screenshot: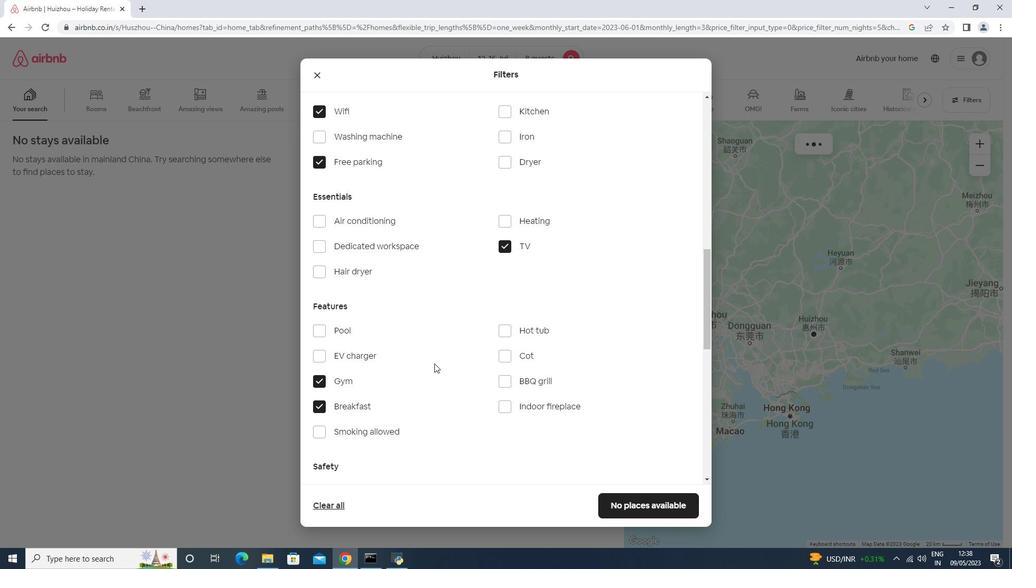 
Action: Mouse scrolled (434, 364) with delta (0, 0)
Screenshot: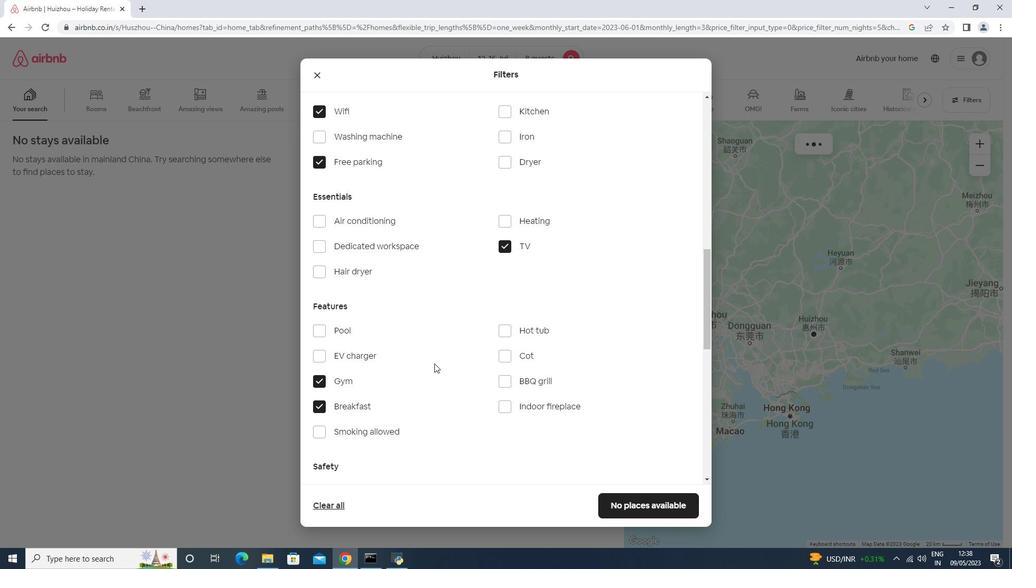 
Action: Mouse scrolled (434, 364) with delta (0, 0)
Screenshot: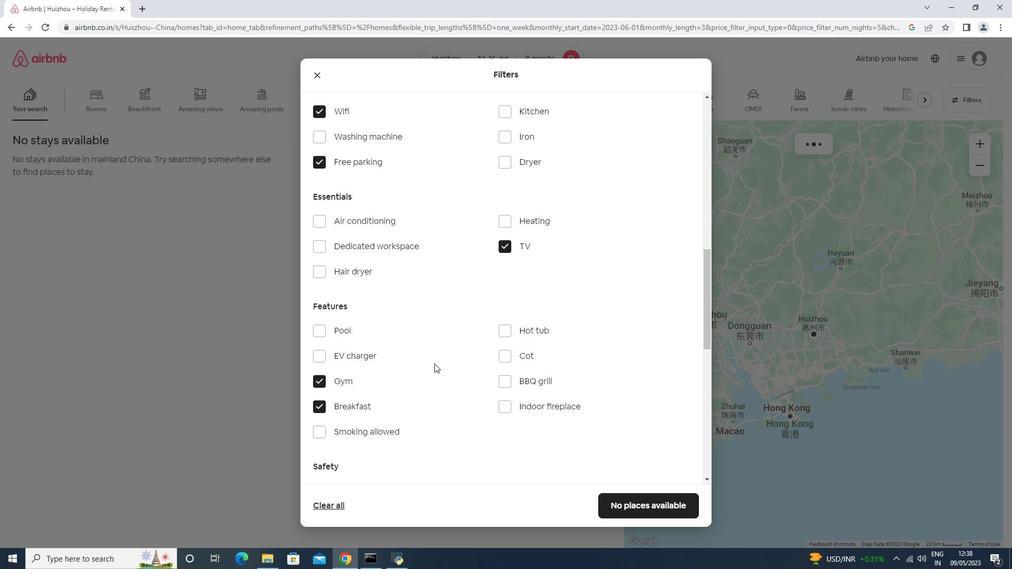
Action: Mouse scrolled (434, 364) with delta (0, 0)
Screenshot: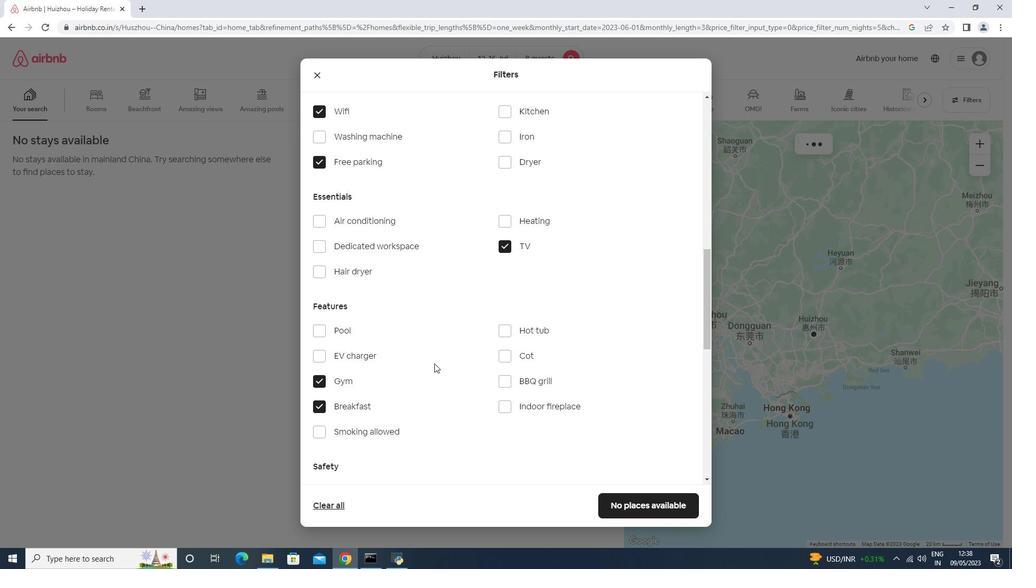 
Action: Mouse scrolled (434, 364) with delta (0, 0)
Screenshot: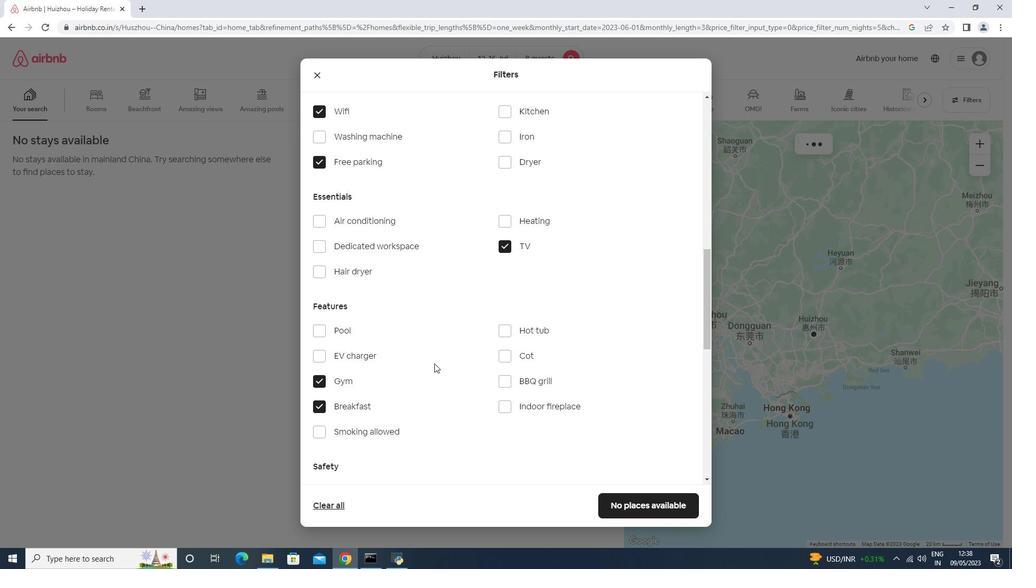 
Action: Mouse moved to (663, 367)
Screenshot: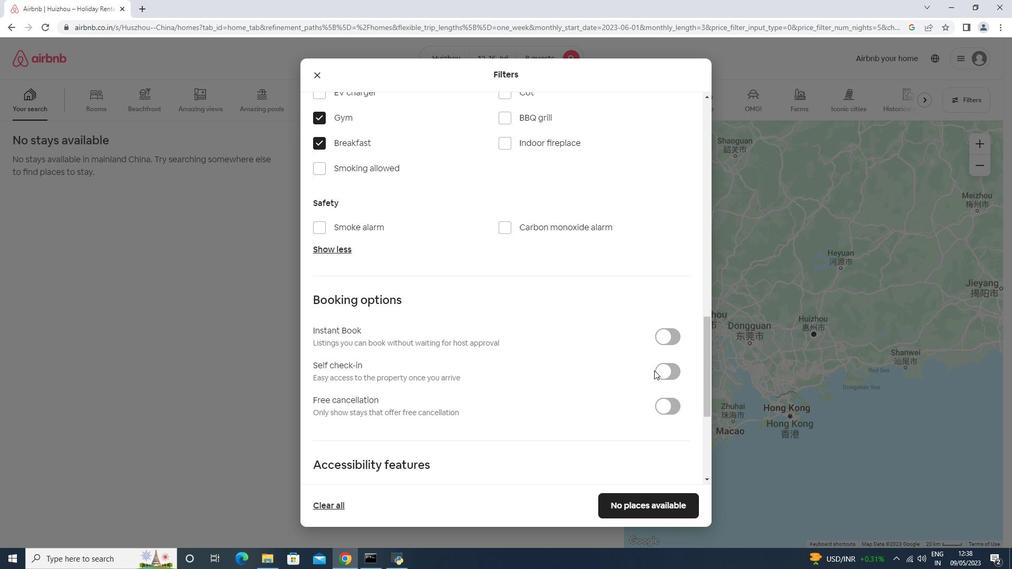 
Action: Mouse pressed left at (663, 367)
Screenshot: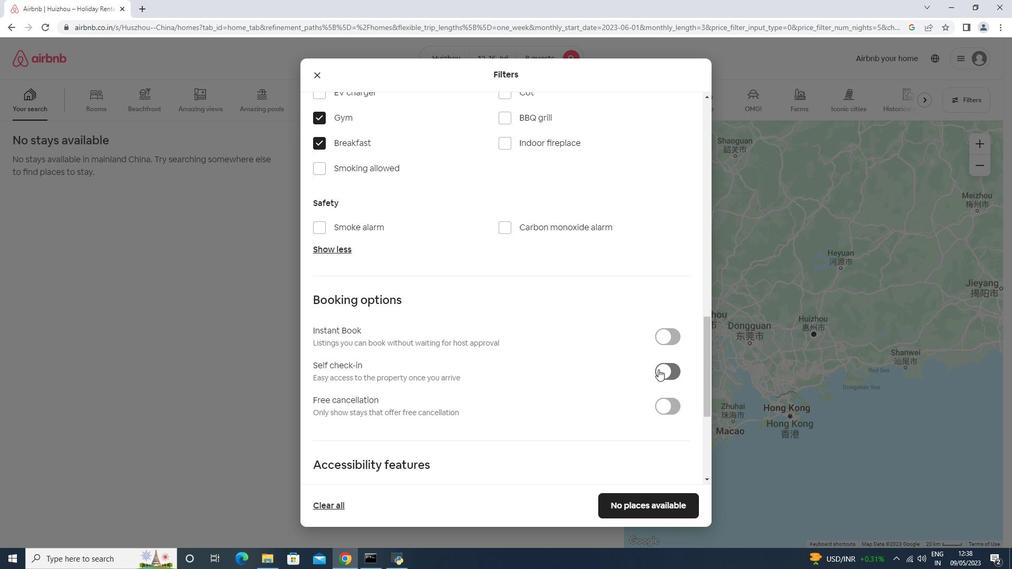 
Action: Mouse moved to (663, 367)
Screenshot: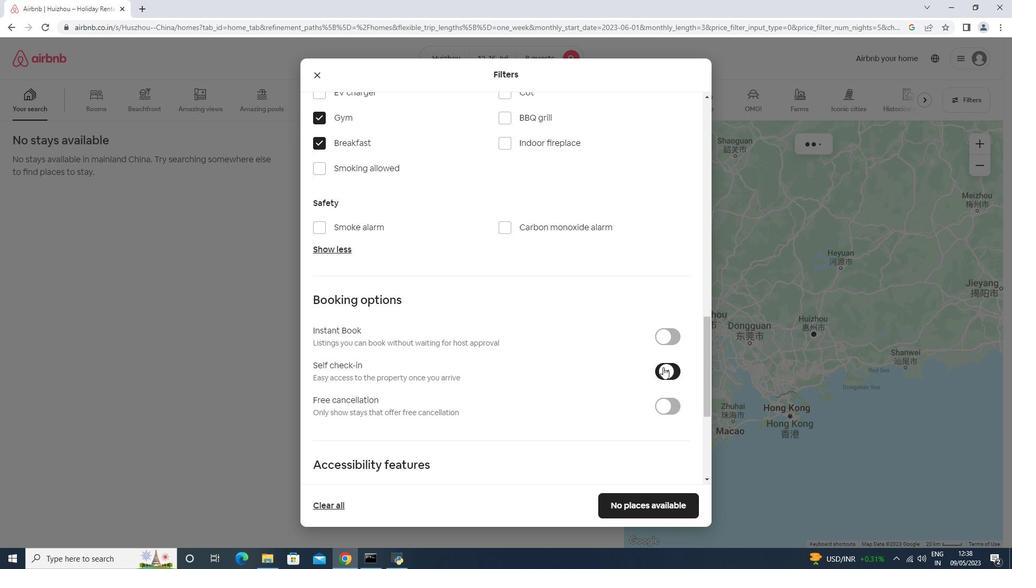 
Action: Mouse scrolled (663, 366) with delta (0, 0)
Screenshot: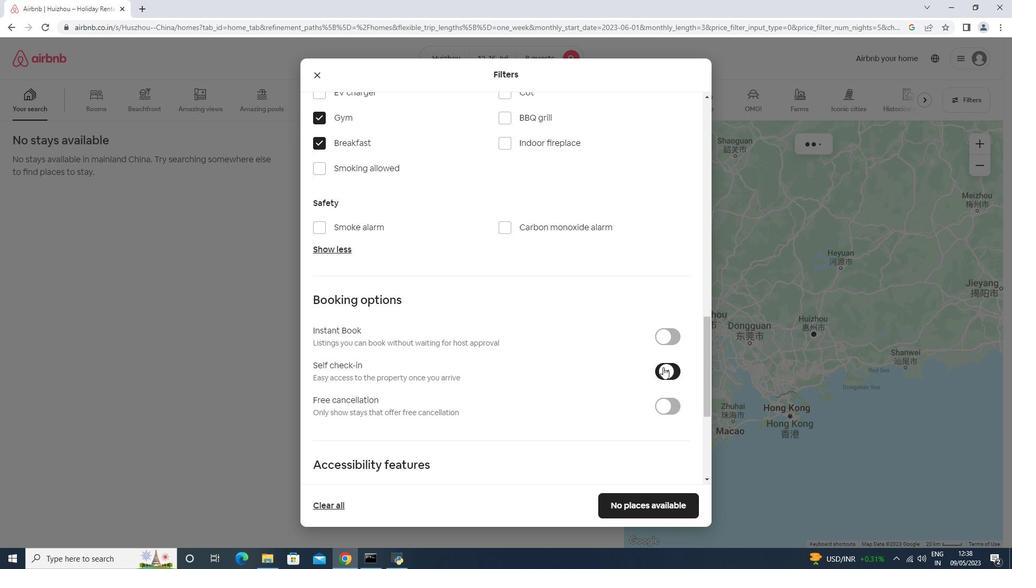 
Action: Mouse scrolled (663, 366) with delta (0, 0)
Screenshot: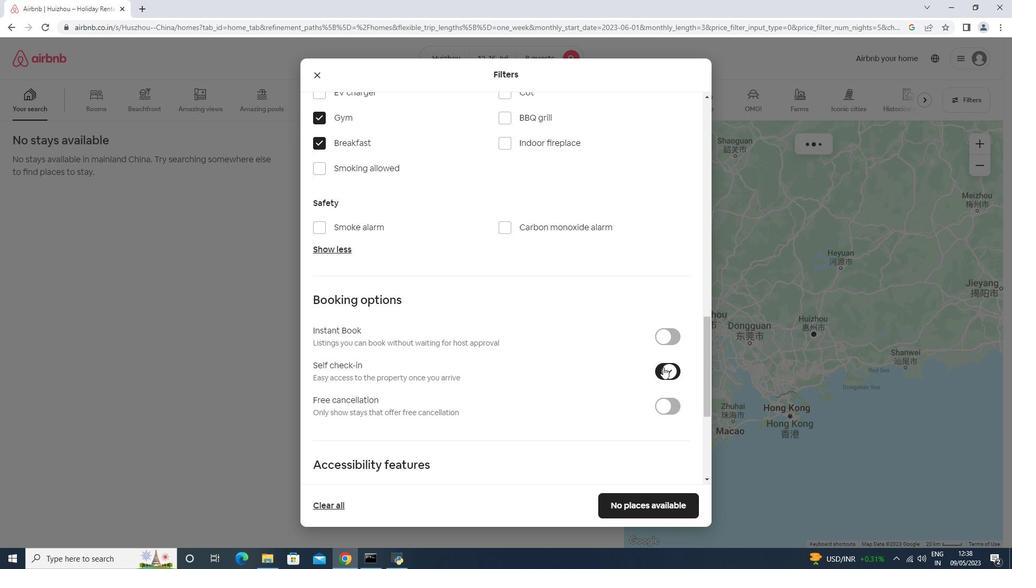 
Action: Mouse scrolled (663, 366) with delta (0, 0)
Screenshot: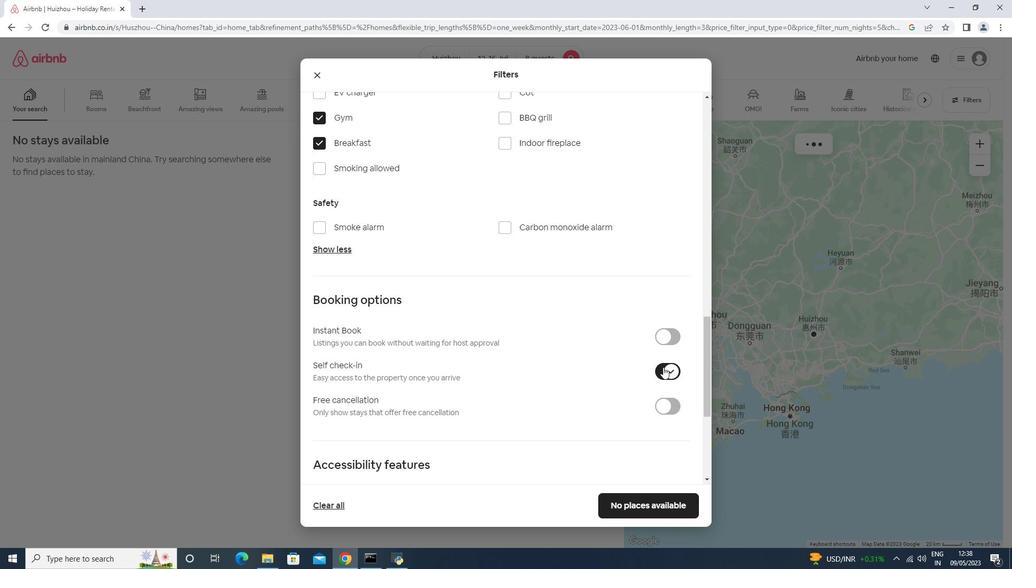 
Action: Mouse scrolled (663, 366) with delta (0, 0)
Screenshot: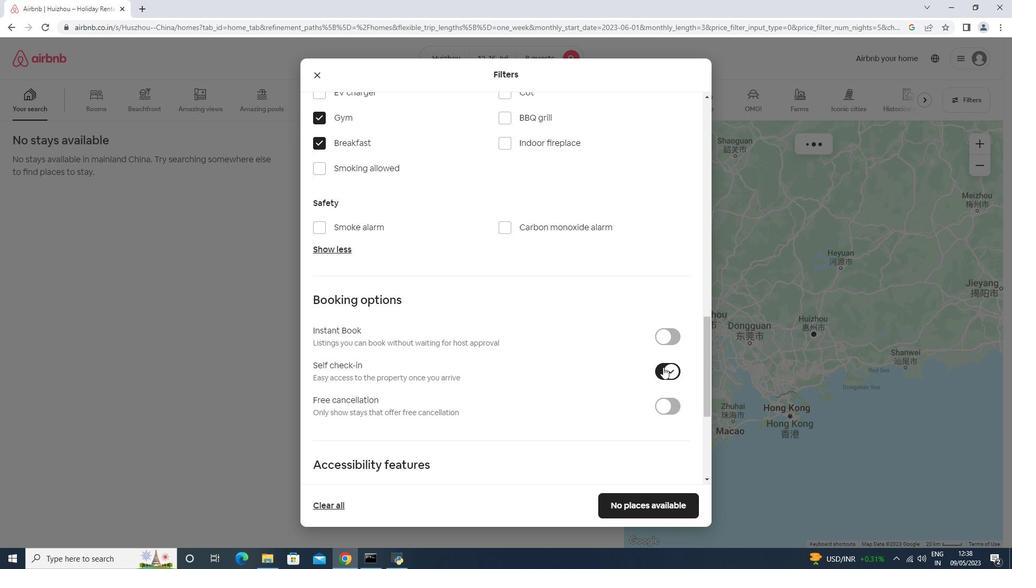 
Action: Mouse scrolled (663, 366) with delta (0, 0)
Screenshot: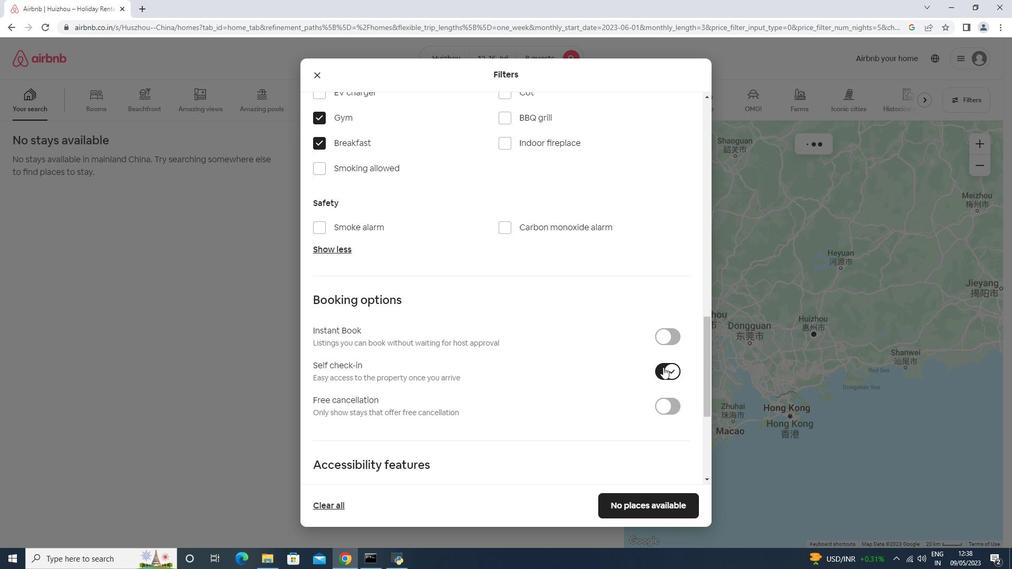 
Action: Mouse scrolled (663, 366) with delta (0, 0)
Screenshot: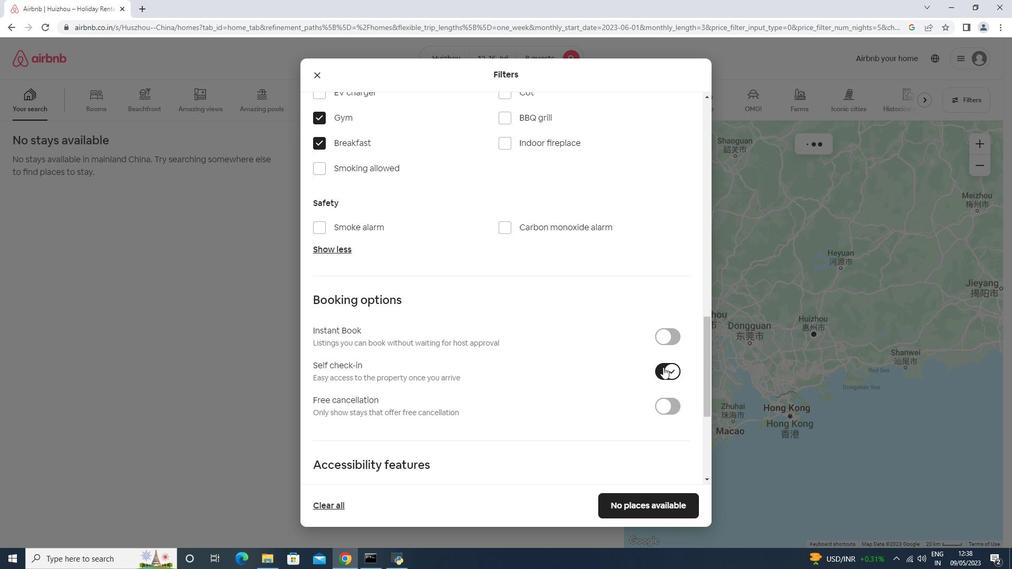 
Action: Mouse scrolled (663, 366) with delta (0, 0)
Screenshot: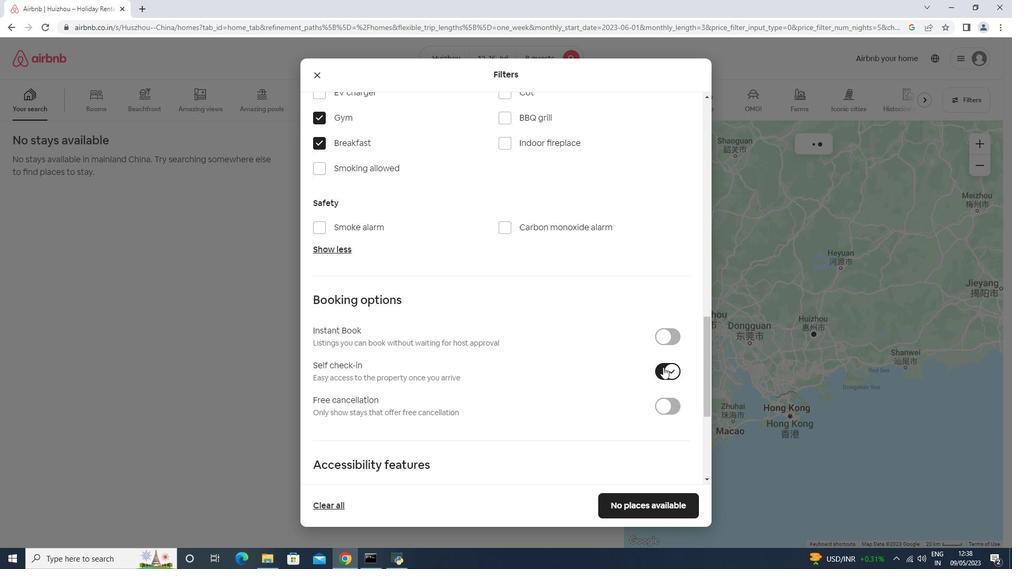 
Action: Mouse moved to (596, 389)
Screenshot: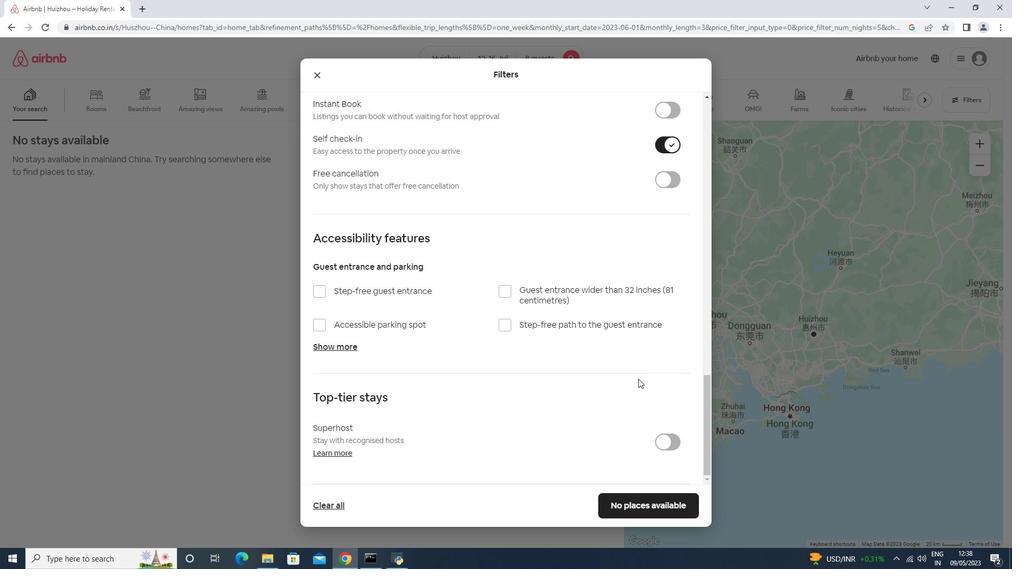 
Action: Mouse scrolled (596, 388) with delta (0, 0)
Screenshot: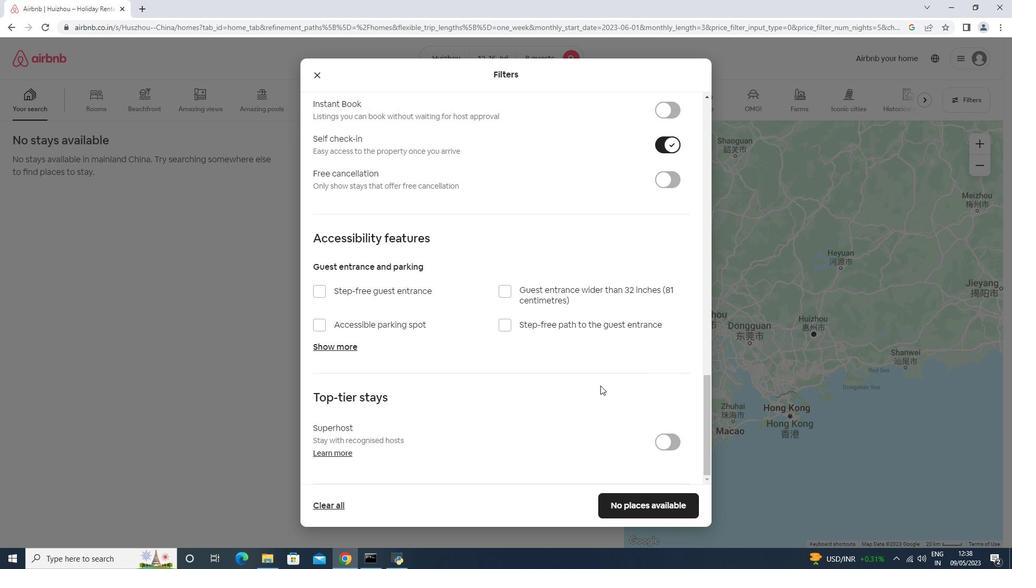 
Action: Mouse moved to (596, 389)
Screenshot: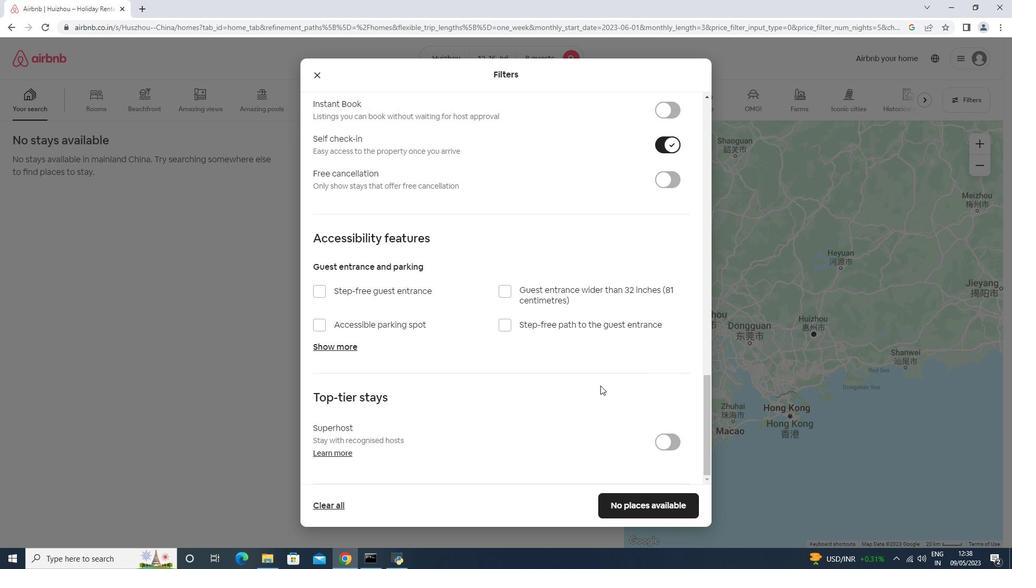 
Action: Mouse scrolled (596, 388) with delta (0, 0)
Screenshot: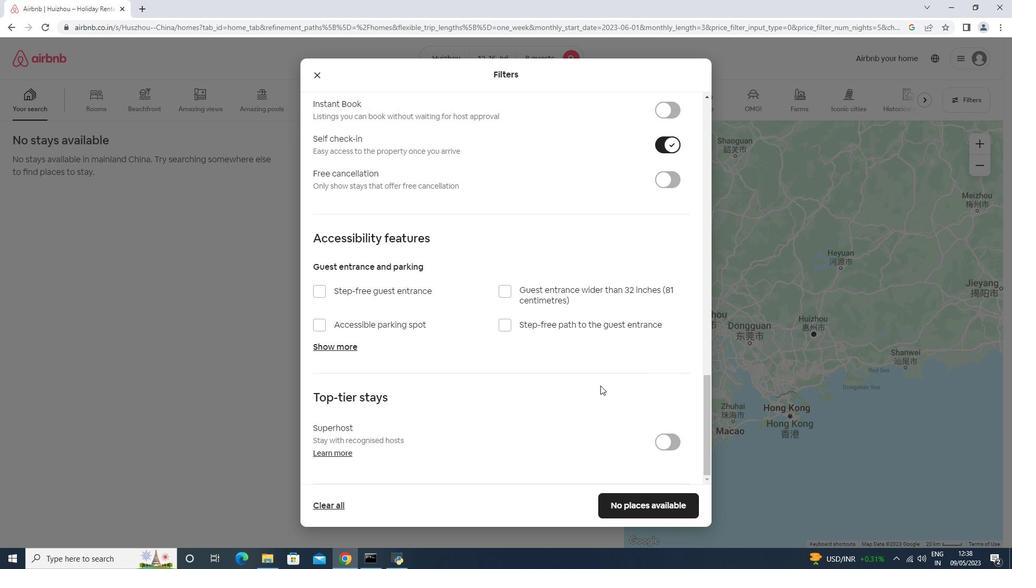 
Action: Mouse moved to (595, 389)
Screenshot: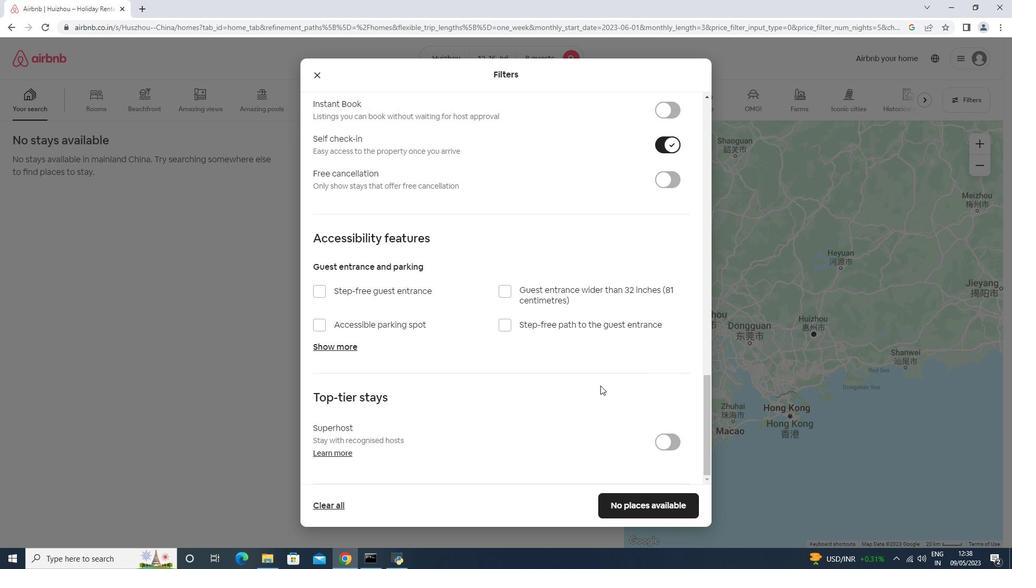 
Action: Mouse scrolled (596, 388) with delta (0, 0)
Screenshot: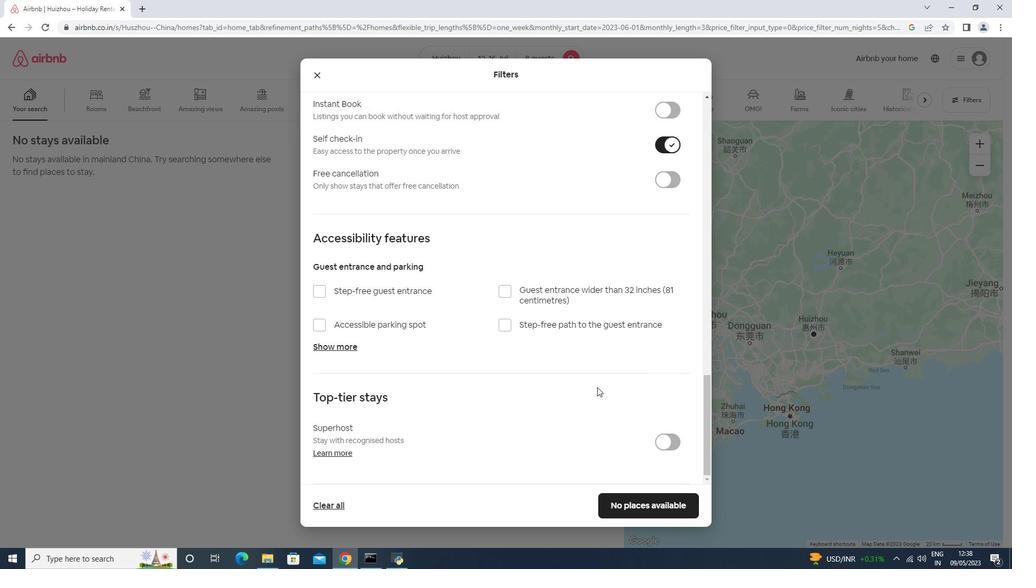 
Action: Mouse moved to (595, 389)
Screenshot: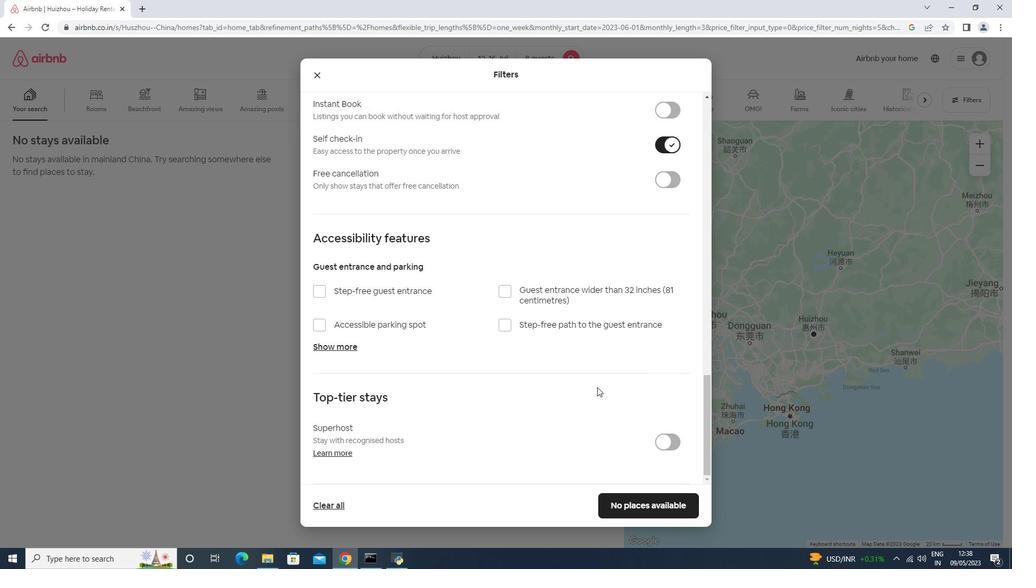 
Action: Mouse scrolled (596, 388) with delta (0, 0)
Screenshot: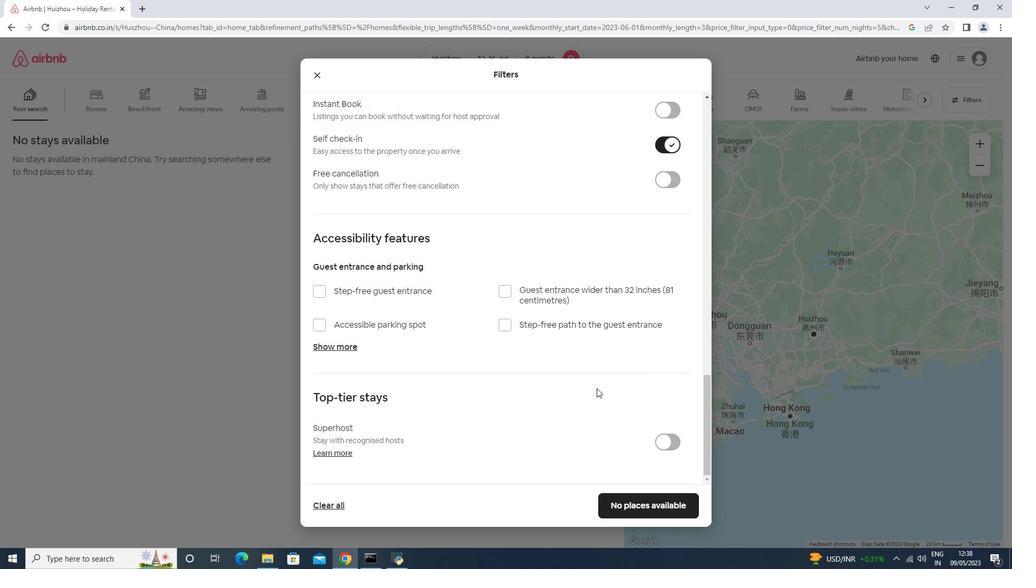 
Action: Mouse moved to (595, 390)
Screenshot: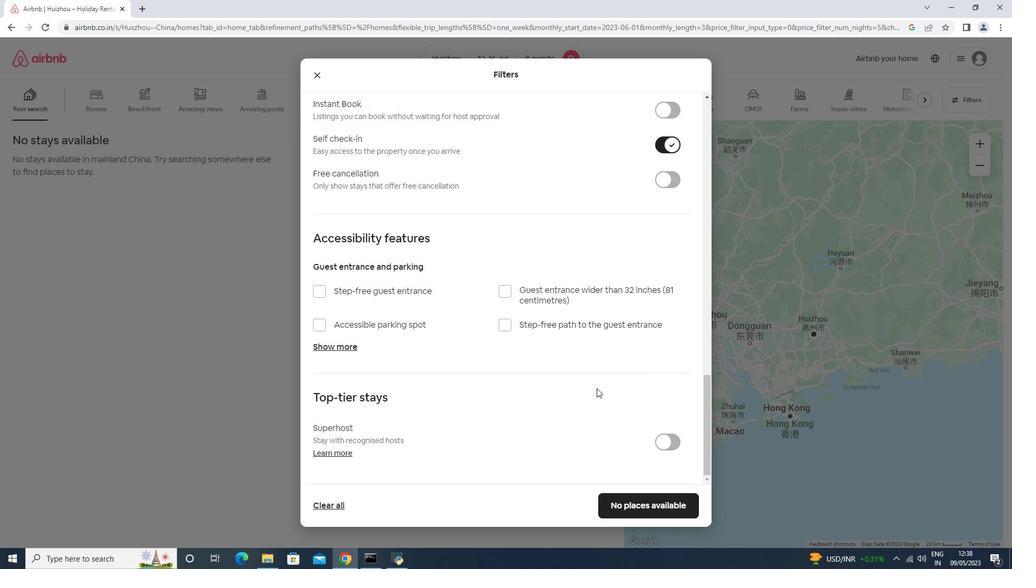 
Action: Mouse scrolled (596, 388) with delta (0, 0)
Screenshot: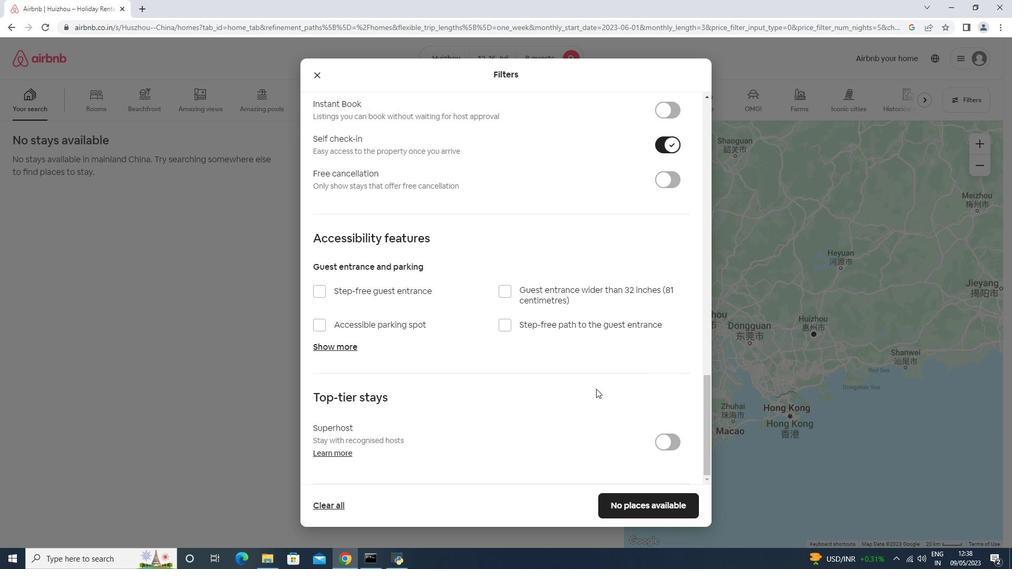 
Action: Mouse moved to (595, 391)
Screenshot: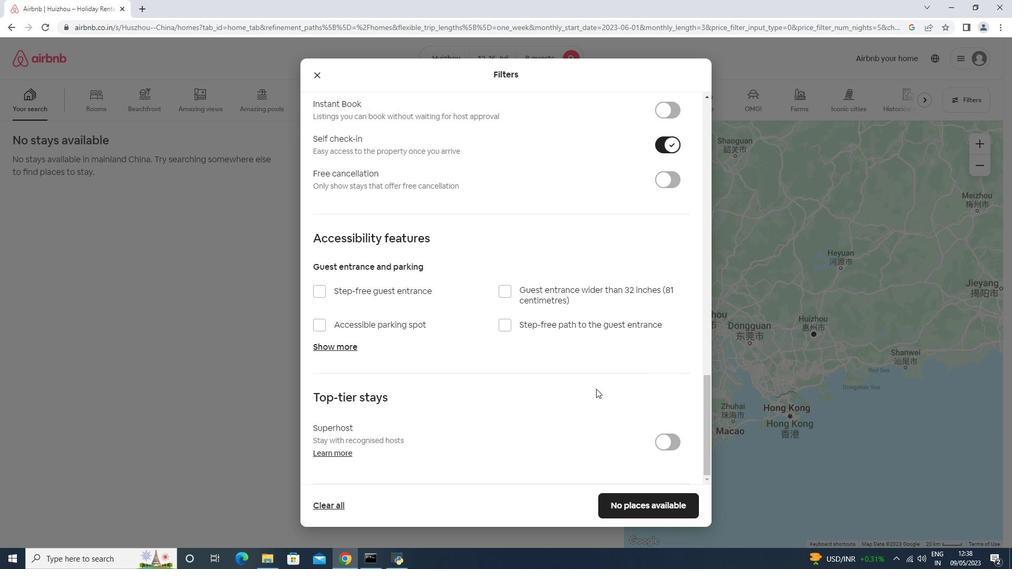 
Action: Mouse scrolled (595, 390) with delta (0, 0)
Screenshot: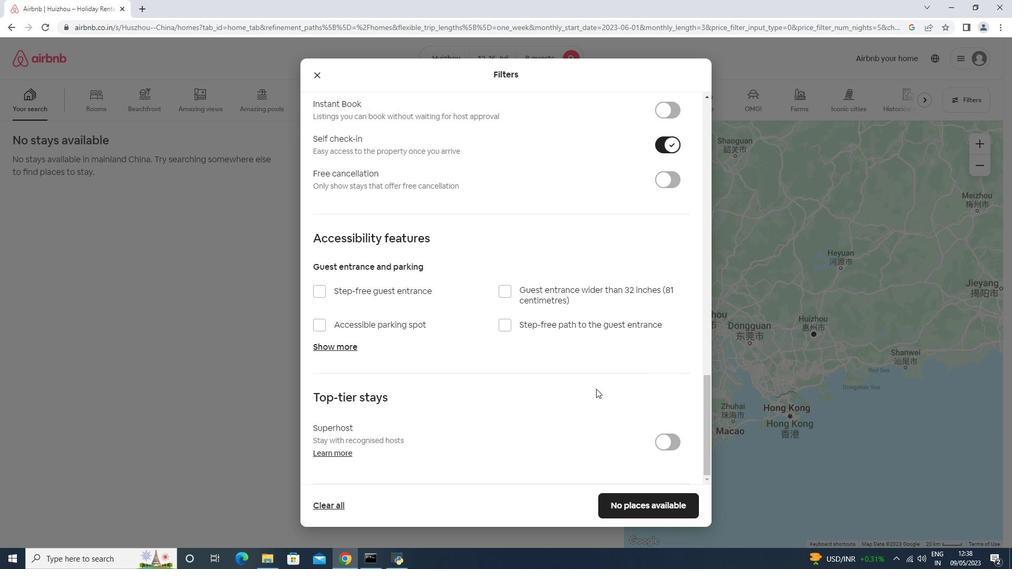 
Action: Mouse moved to (642, 505)
Screenshot: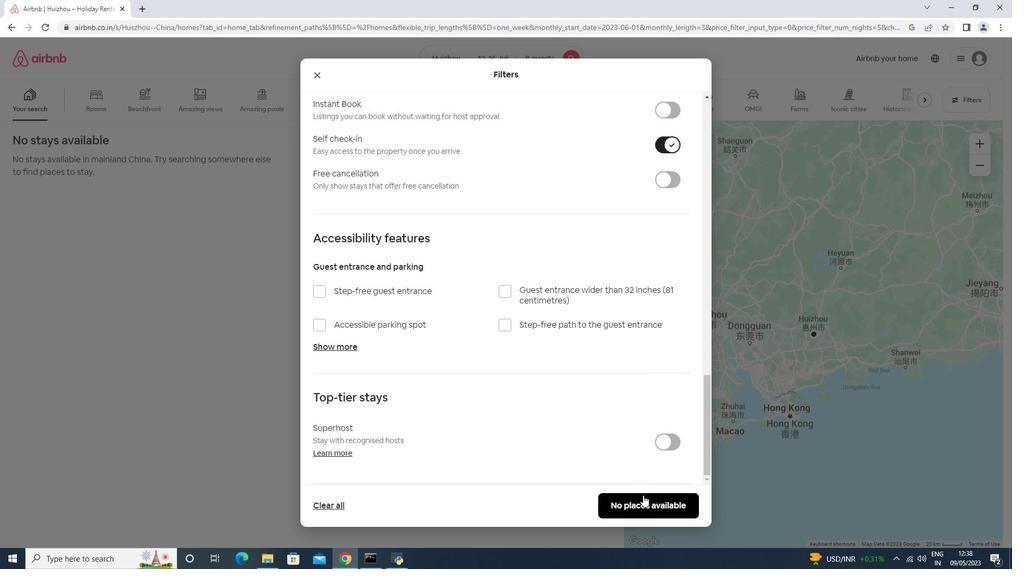 
Action: Mouse pressed left at (642, 505)
Screenshot: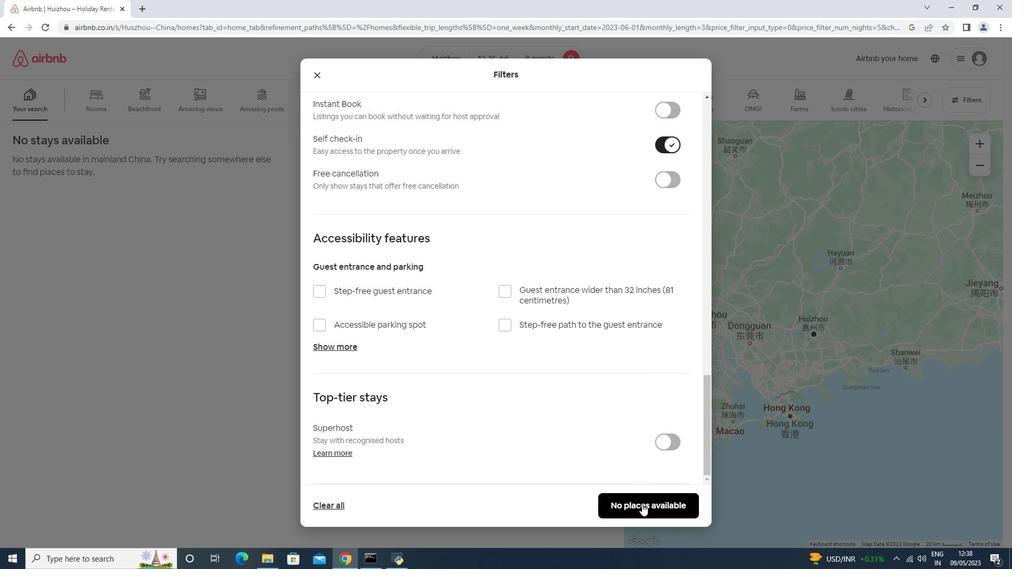 
Action: Mouse moved to (424, 569)
Screenshot: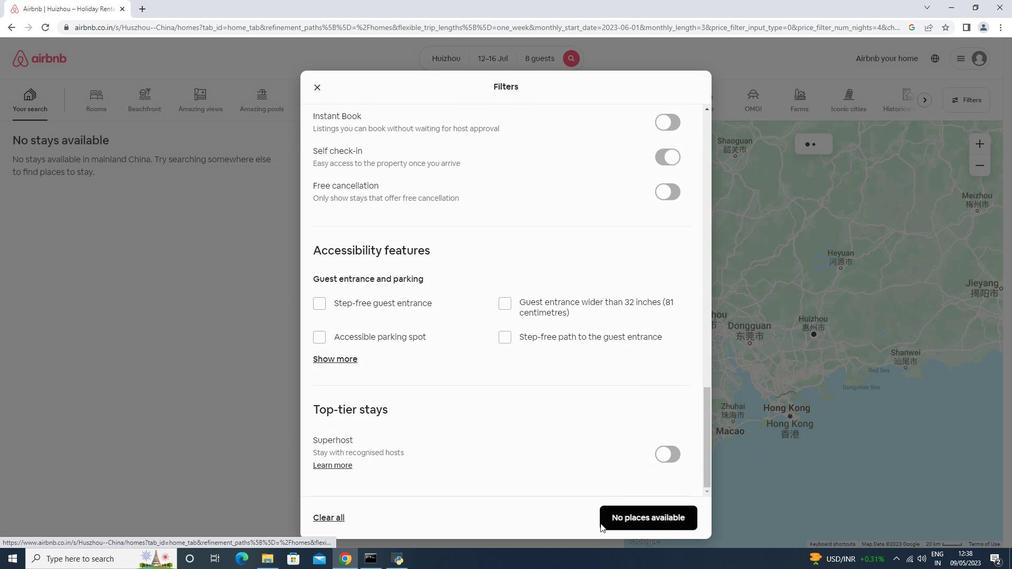 
